 Task: Add Sprouts Lite Coconut Milk to the cart.
Action: Mouse moved to (25, 71)
Screenshot: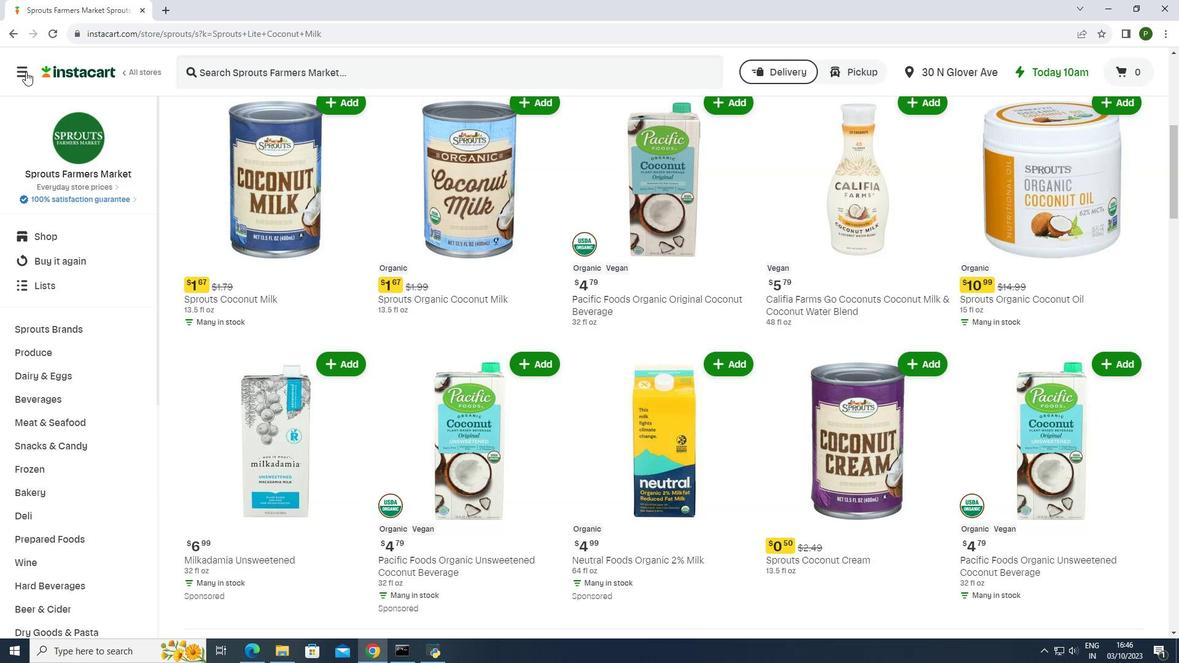 
Action: Mouse pressed left at (25, 71)
Screenshot: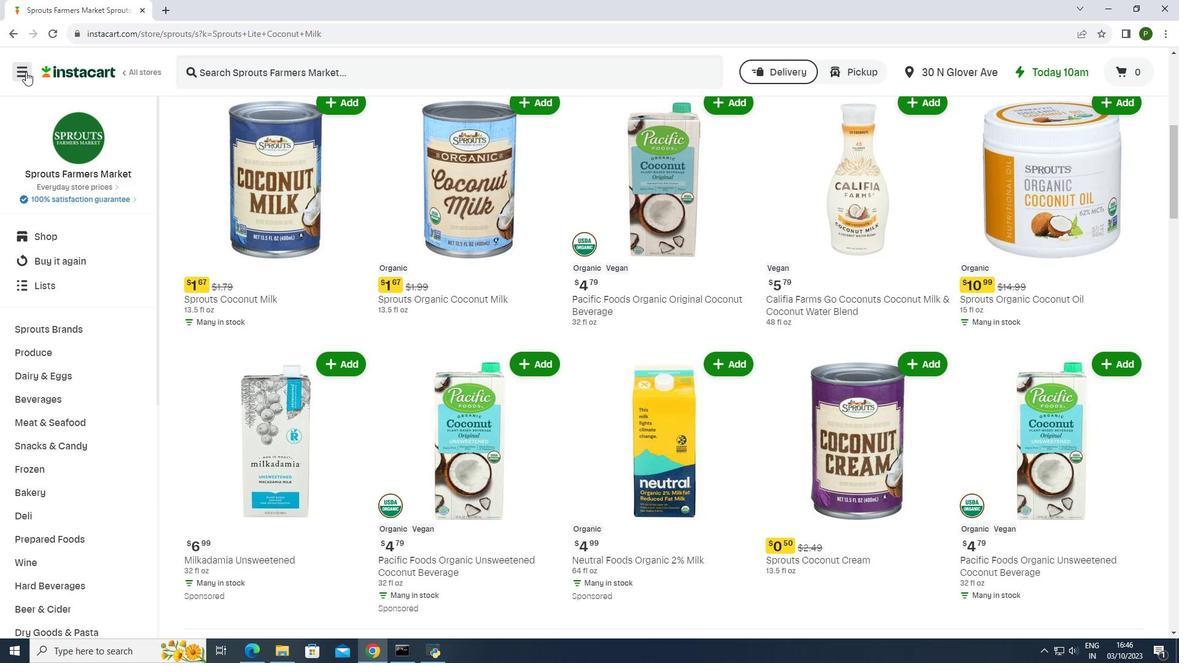 
Action: Mouse moved to (58, 317)
Screenshot: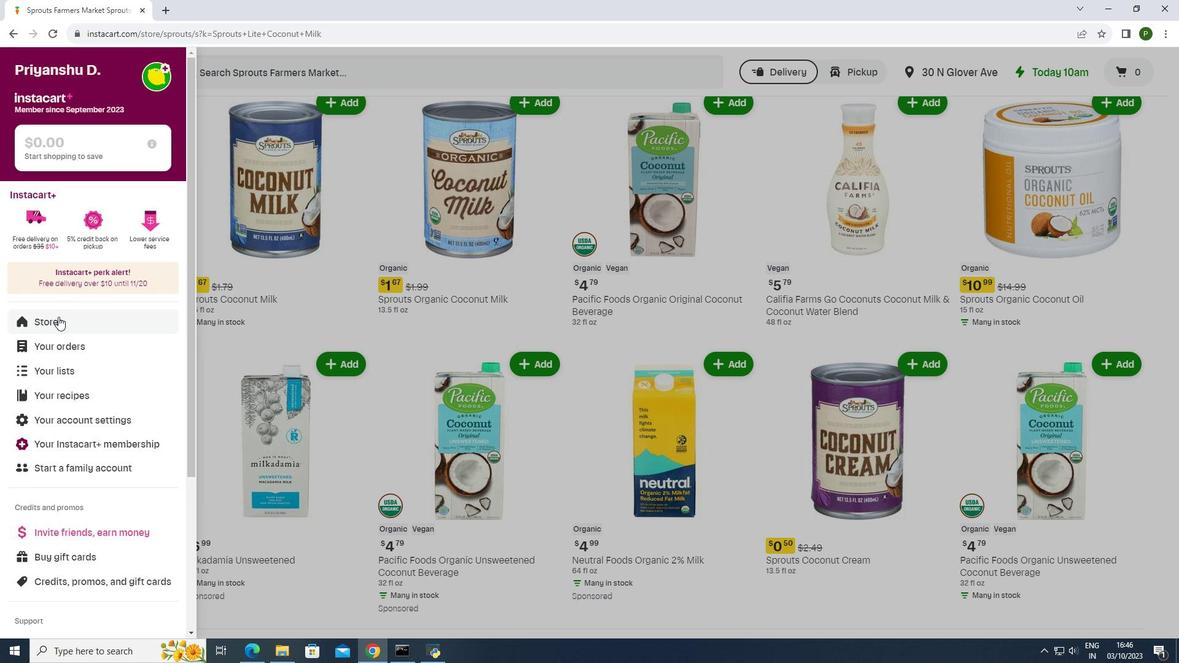 
Action: Mouse pressed left at (58, 317)
Screenshot: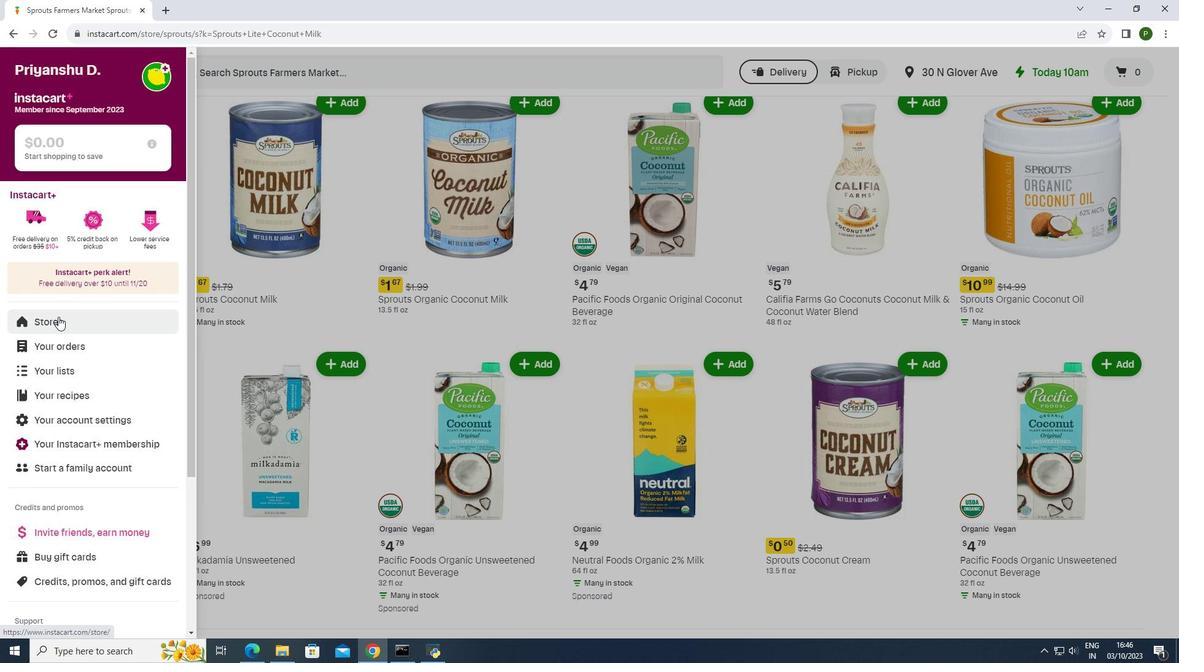 
Action: Mouse moved to (264, 127)
Screenshot: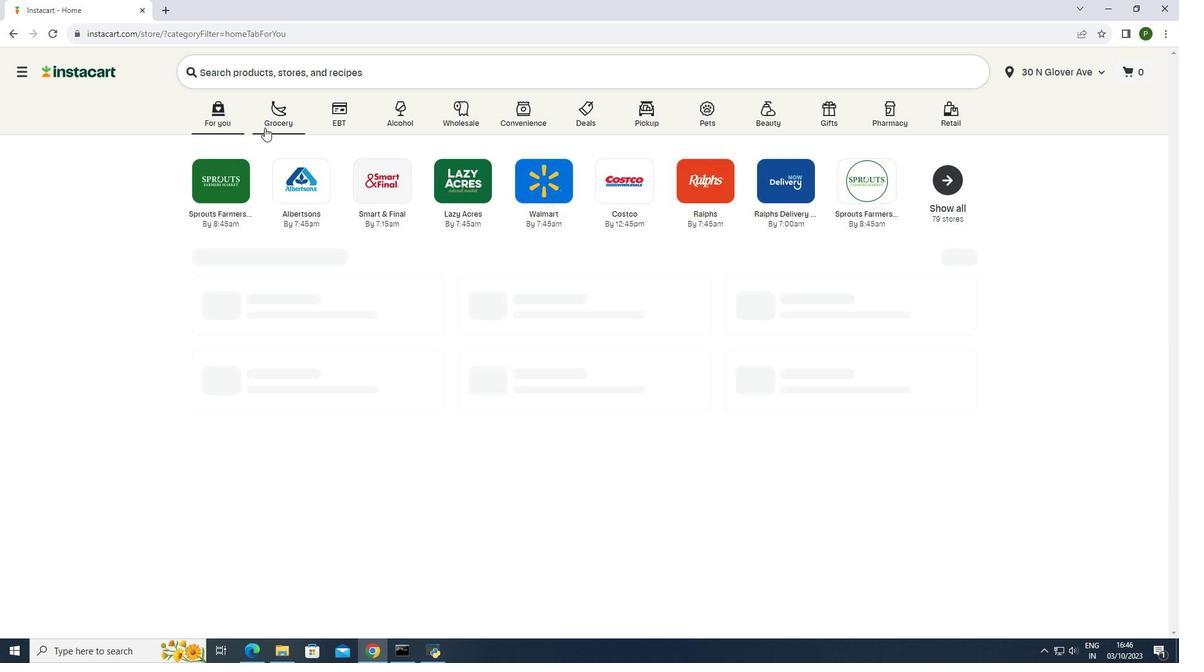 
Action: Mouse pressed left at (264, 127)
Screenshot: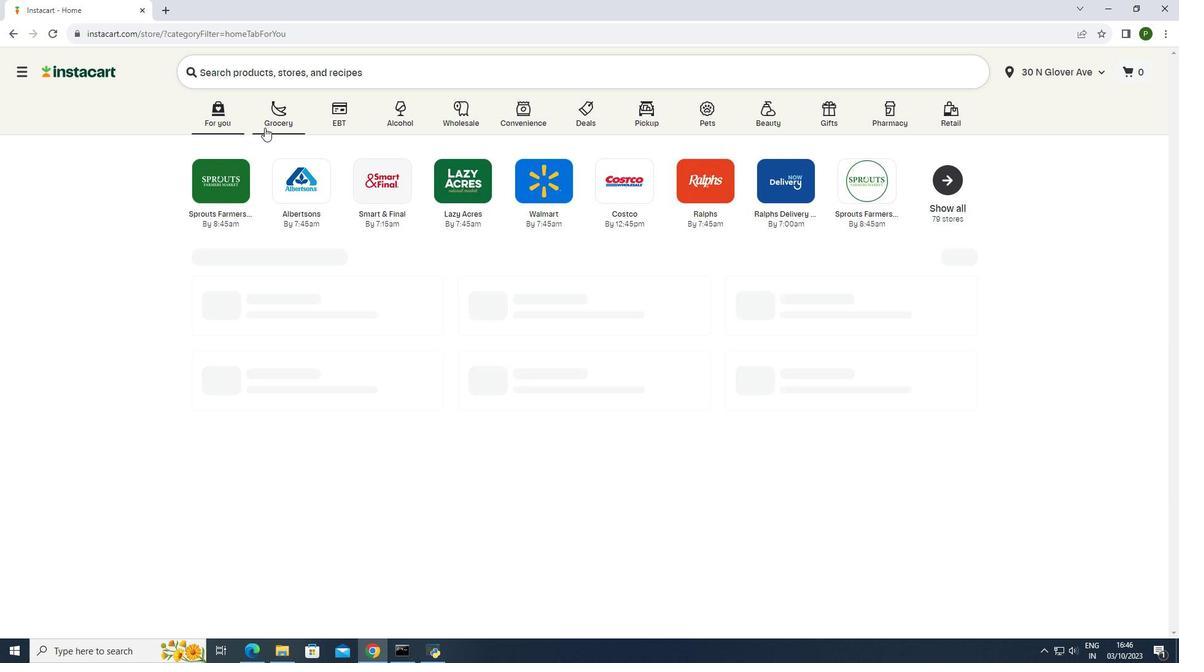 
Action: Mouse moved to (618, 178)
Screenshot: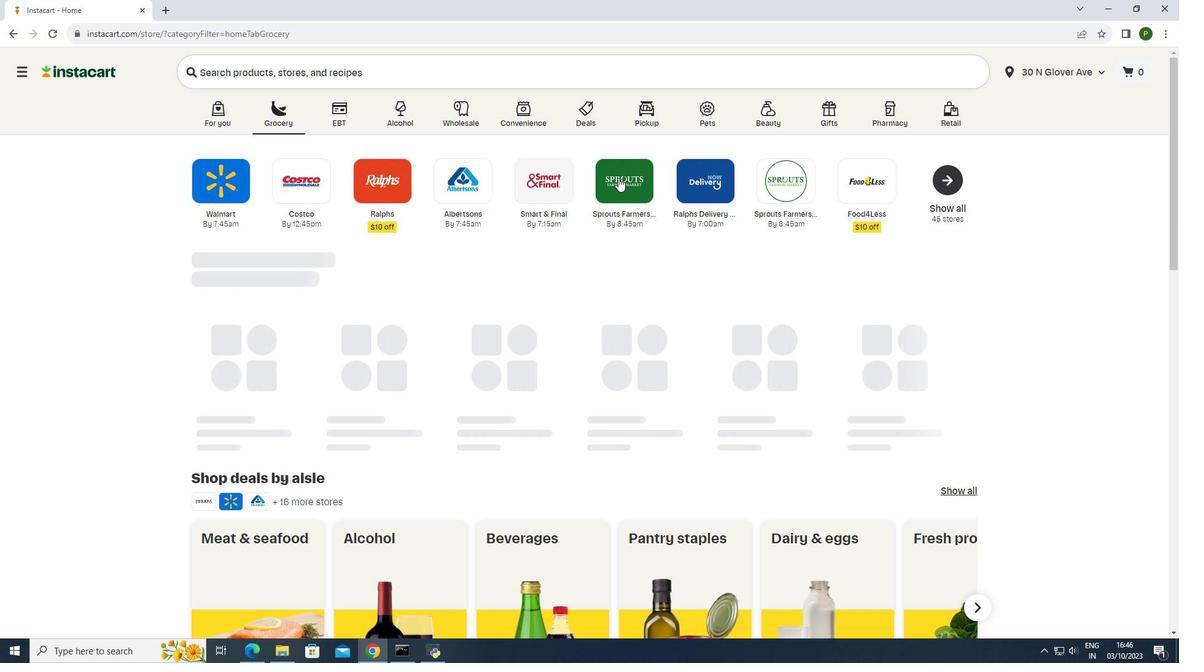 
Action: Mouse pressed left at (618, 178)
Screenshot: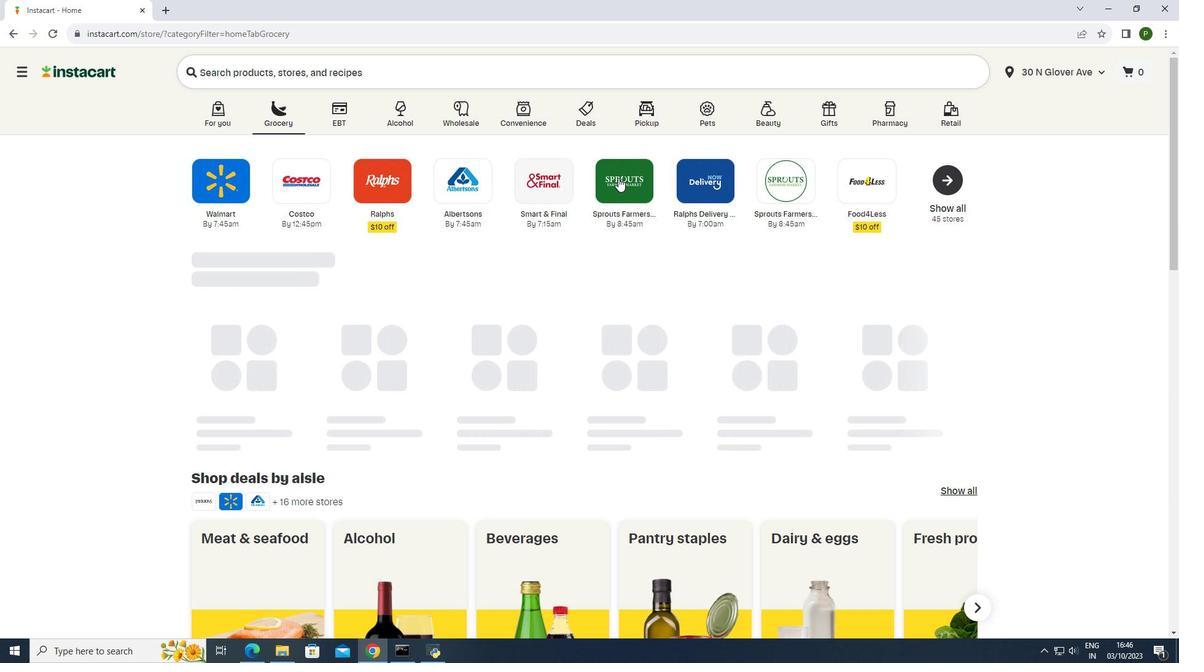 
Action: Mouse moved to (47, 331)
Screenshot: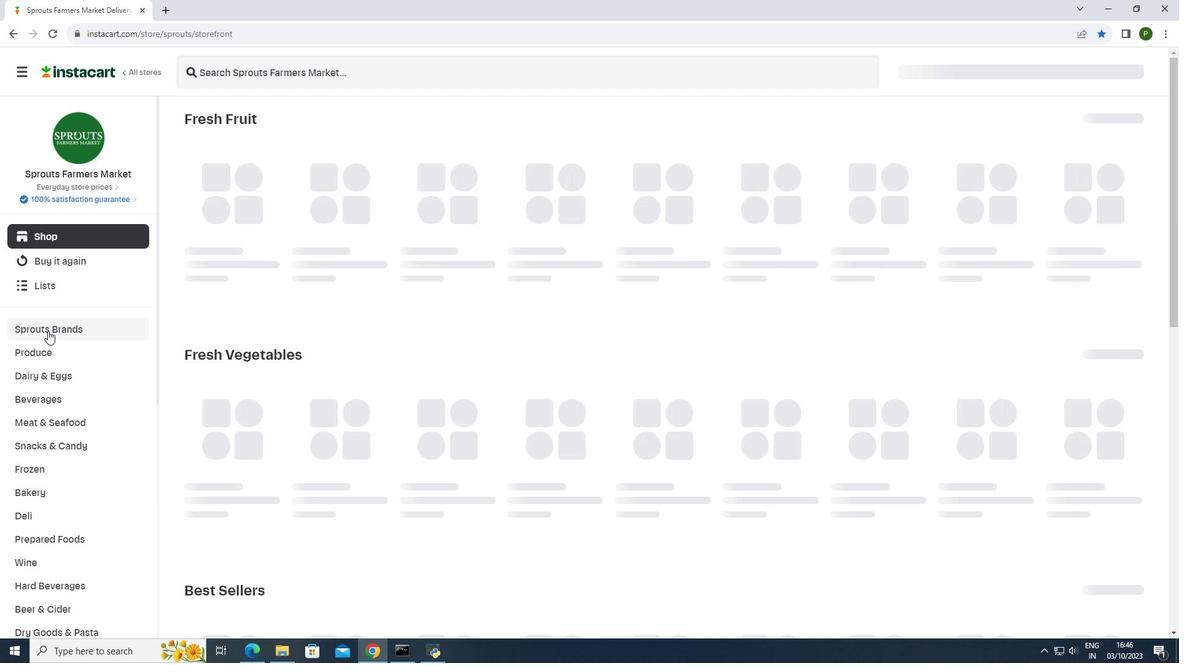 
Action: Mouse pressed left at (47, 331)
Screenshot: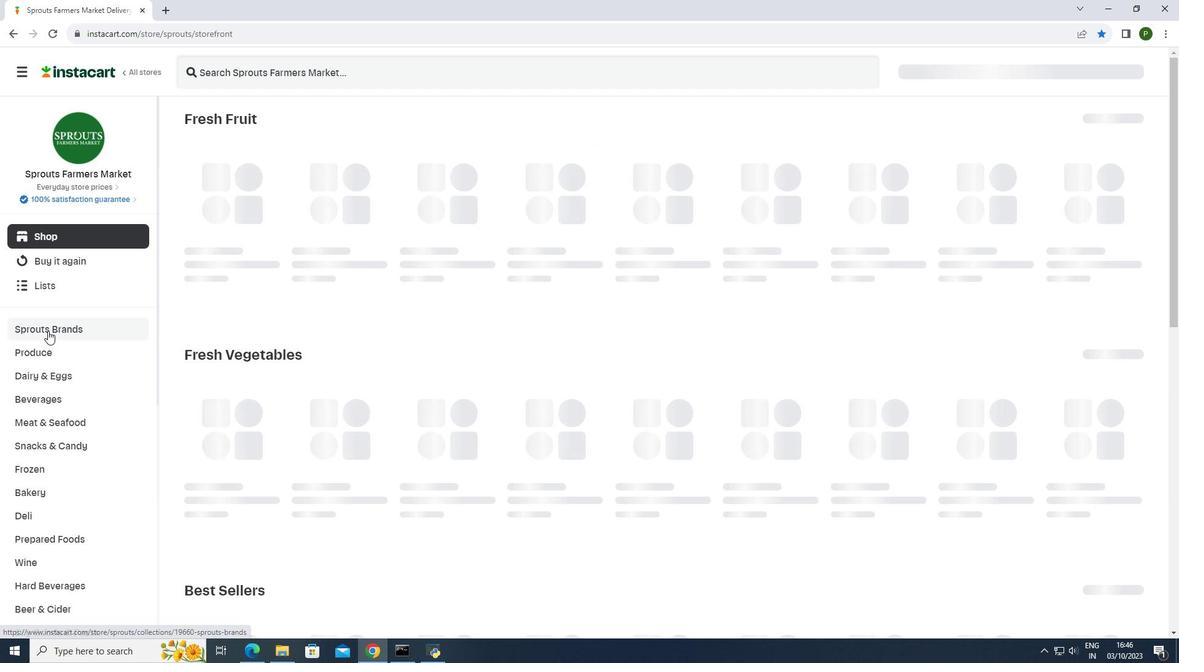 
Action: Mouse moved to (35, 424)
Screenshot: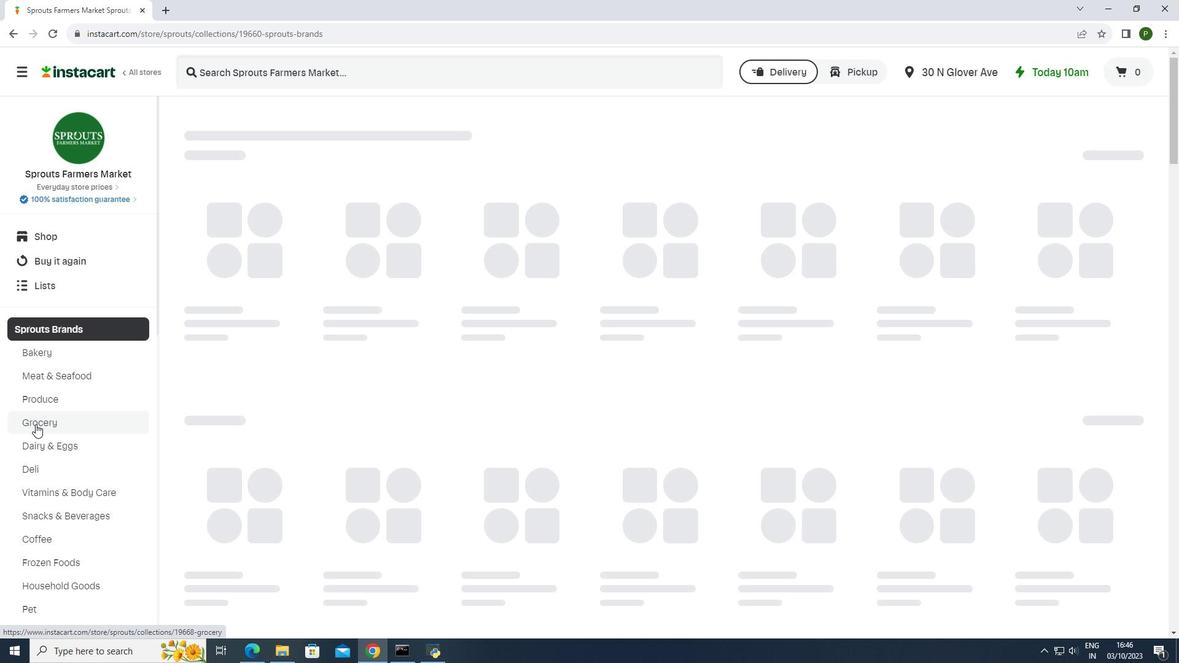 
Action: Mouse pressed left at (35, 424)
Screenshot: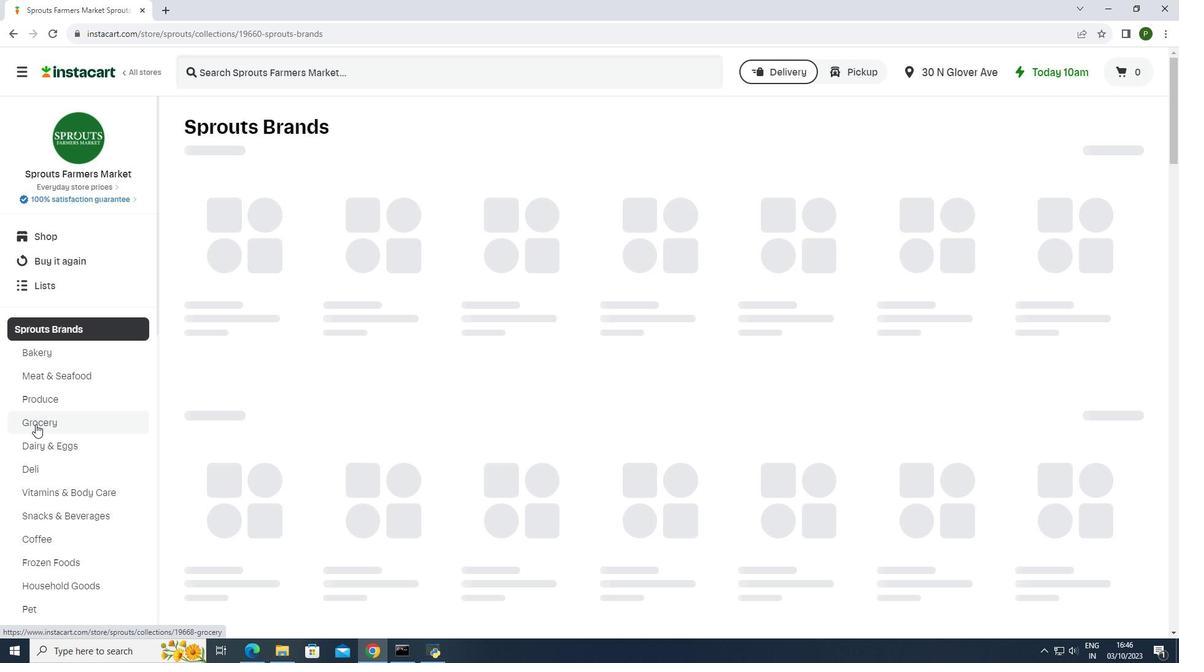 
Action: Mouse moved to (357, 295)
Screenshot: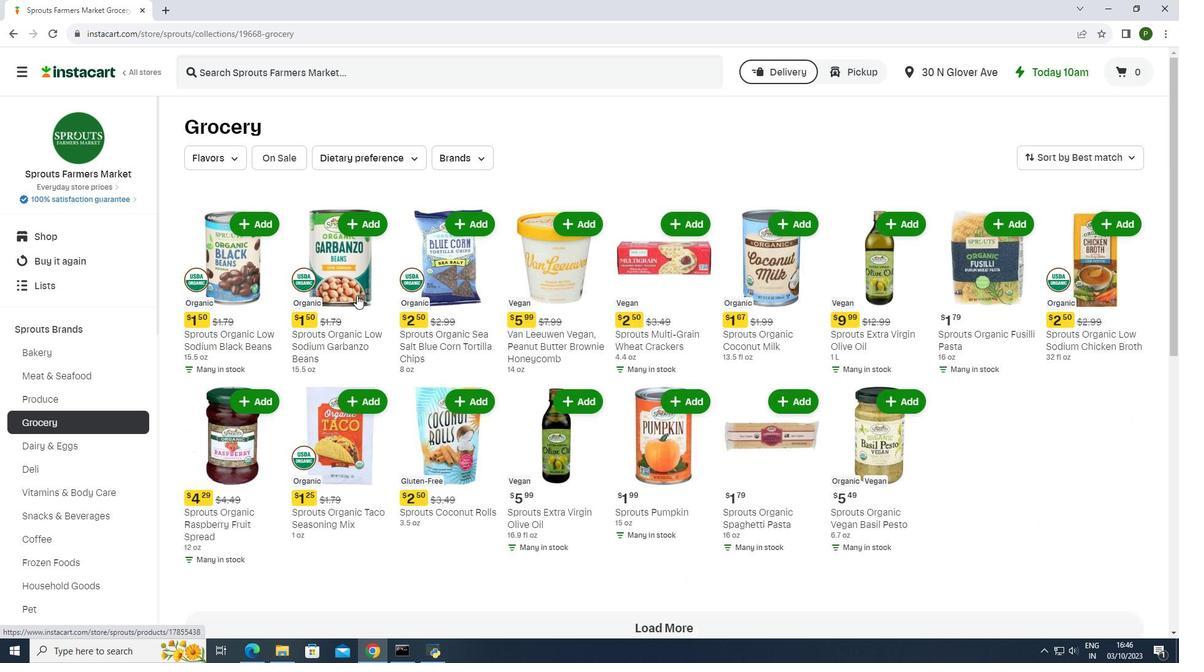 
Action: Mouse scrolled (357, 294) with delta (0, 0)
Screenshot: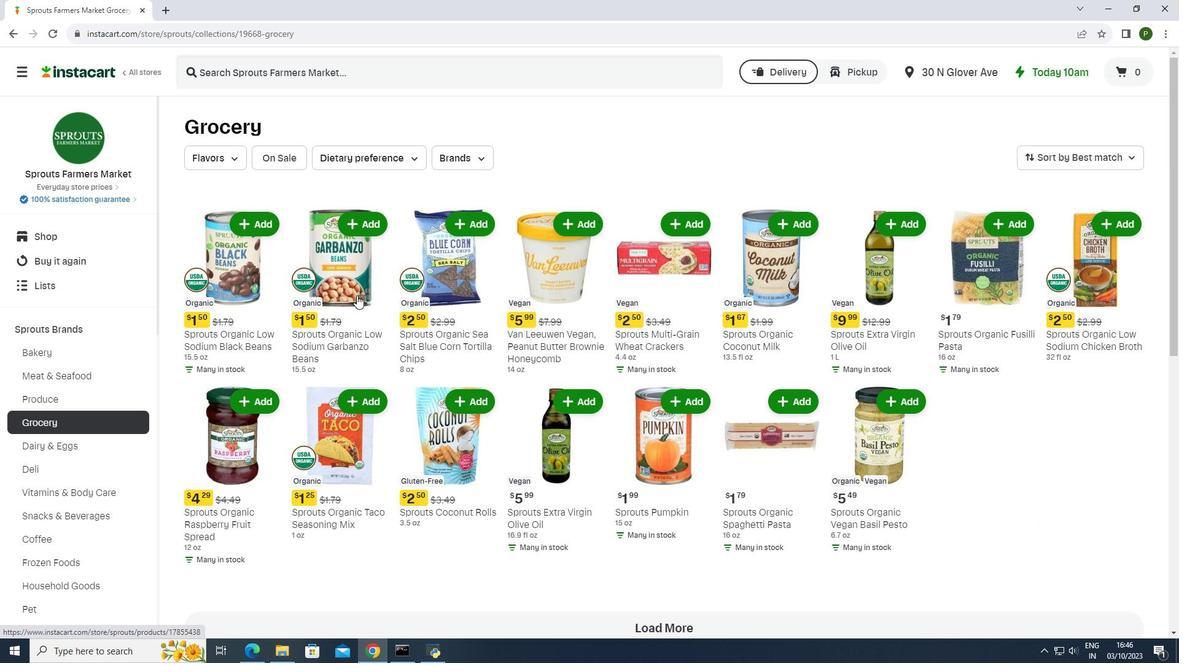 
Action: Mouse scrolled (357, 294) with delta (0, 0)
Screenshot: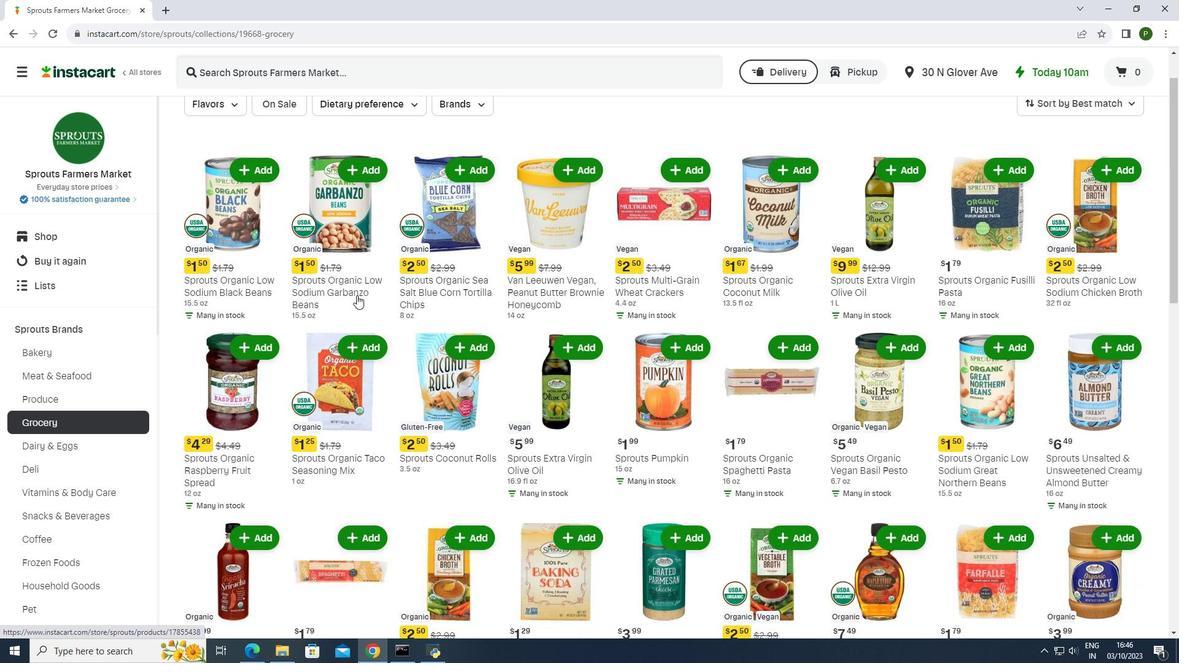 
Action: Mouse scrolled (357, 294) with delta (0, 0)
Screenshot: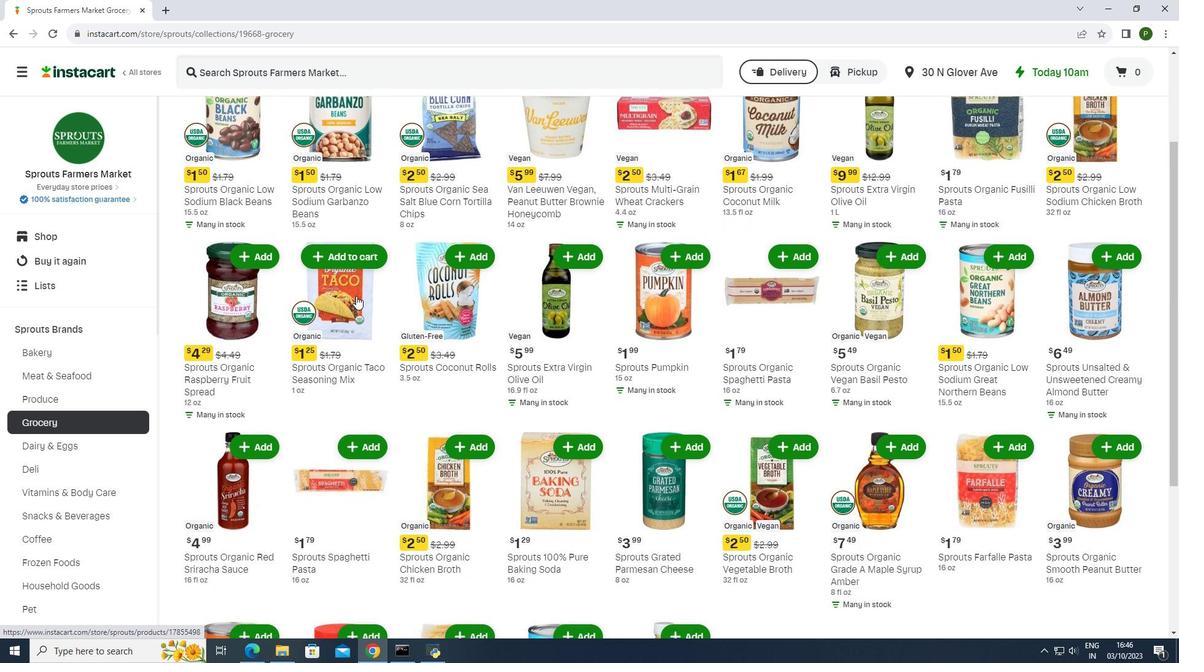 
Action: Mouse moved to (355, 296)
Screenshot: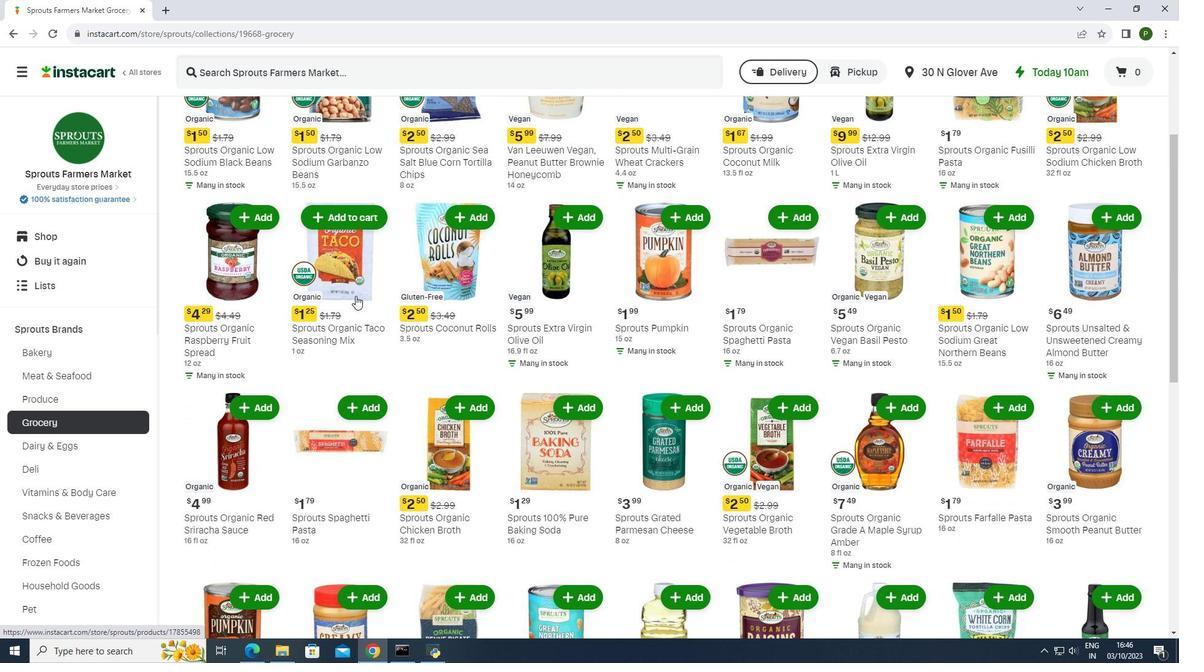 
Action: Mouse scrolled (355, 295) with delta (0, 0)
Screenshot: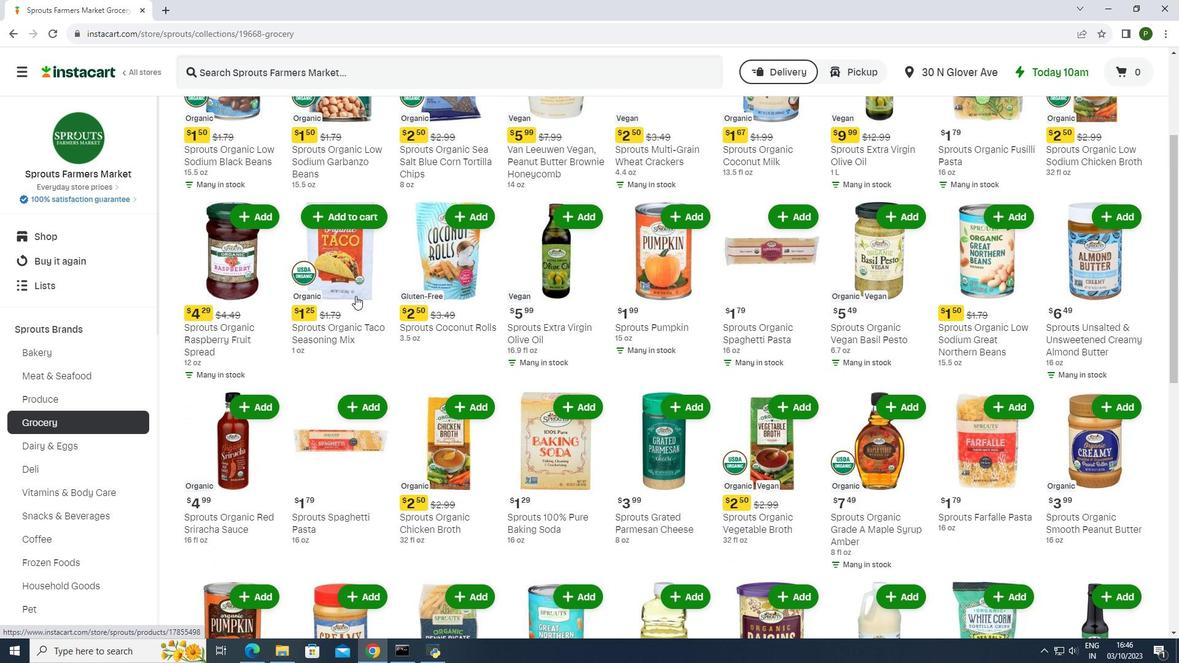 
Action: Mouse scrolled (355, 295) with delta (0, 0)
Screenshot: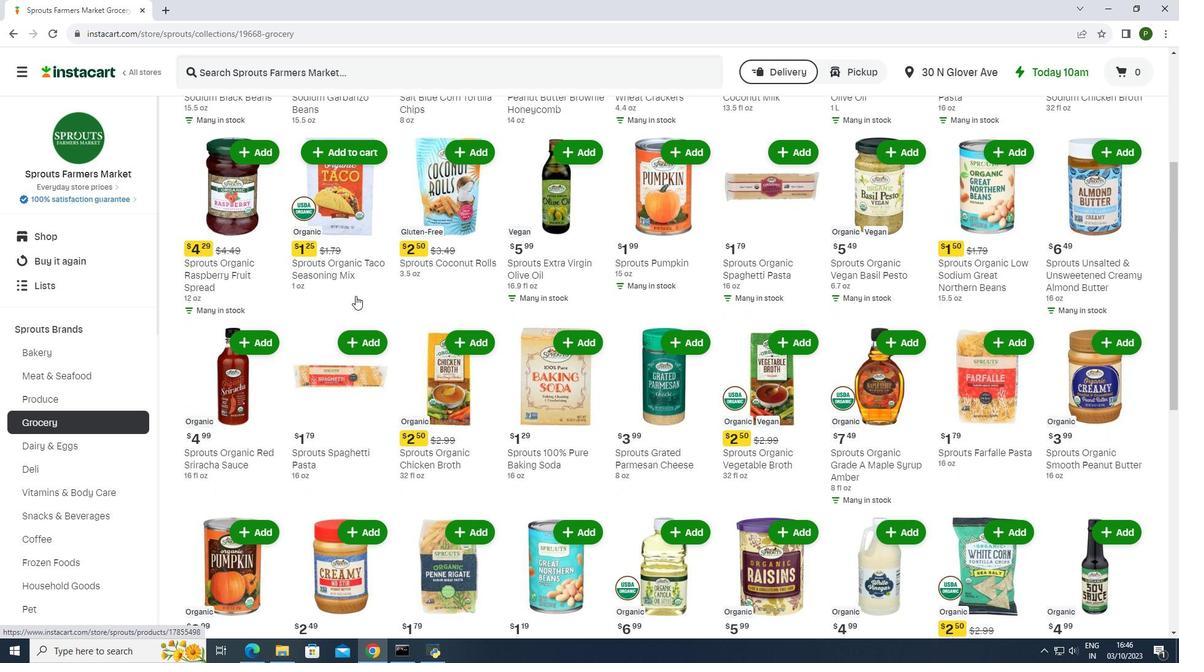 
Action: Mouse scrolled (355, 295) with delta (0, 0)
Screenshot: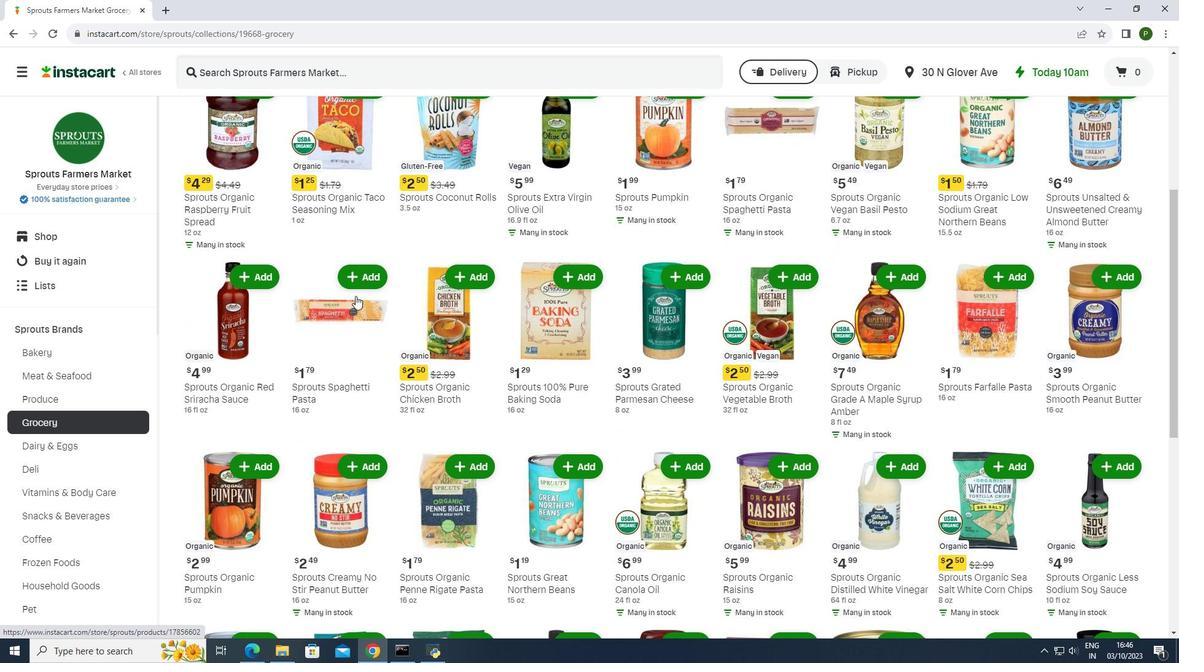 
Action: Mouse scrolled (355, 295) with delta (0, 0)
Screenshot: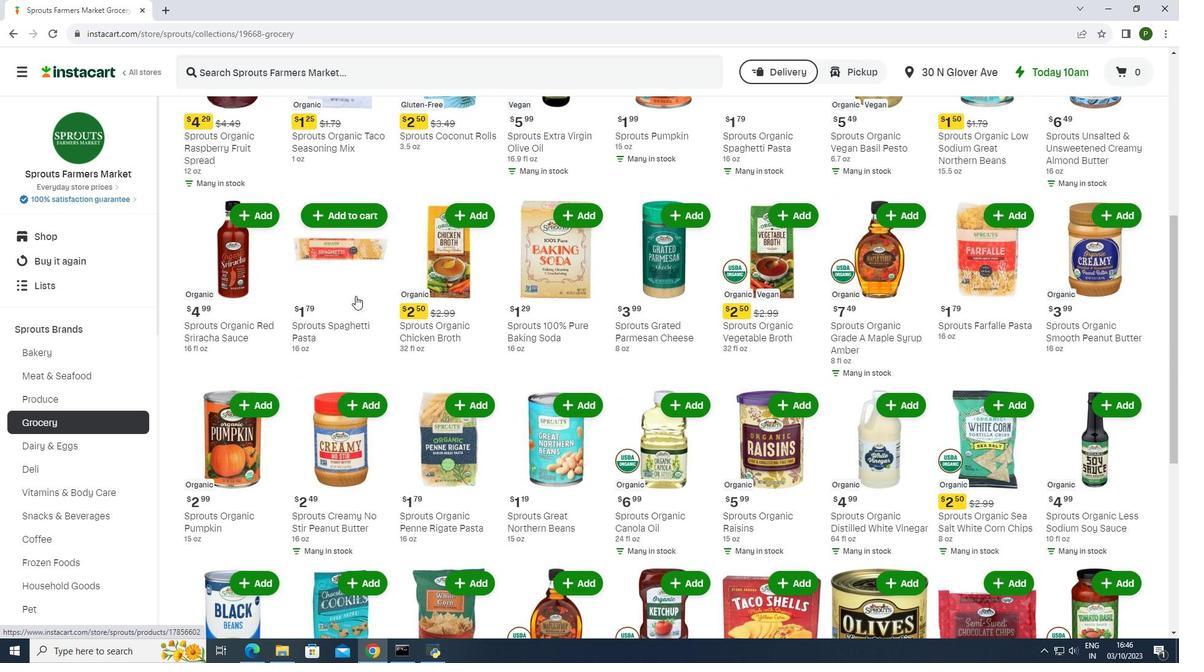 
Action: Mouse scrolled (355, 295) with delta (0, 0)
Screenshot: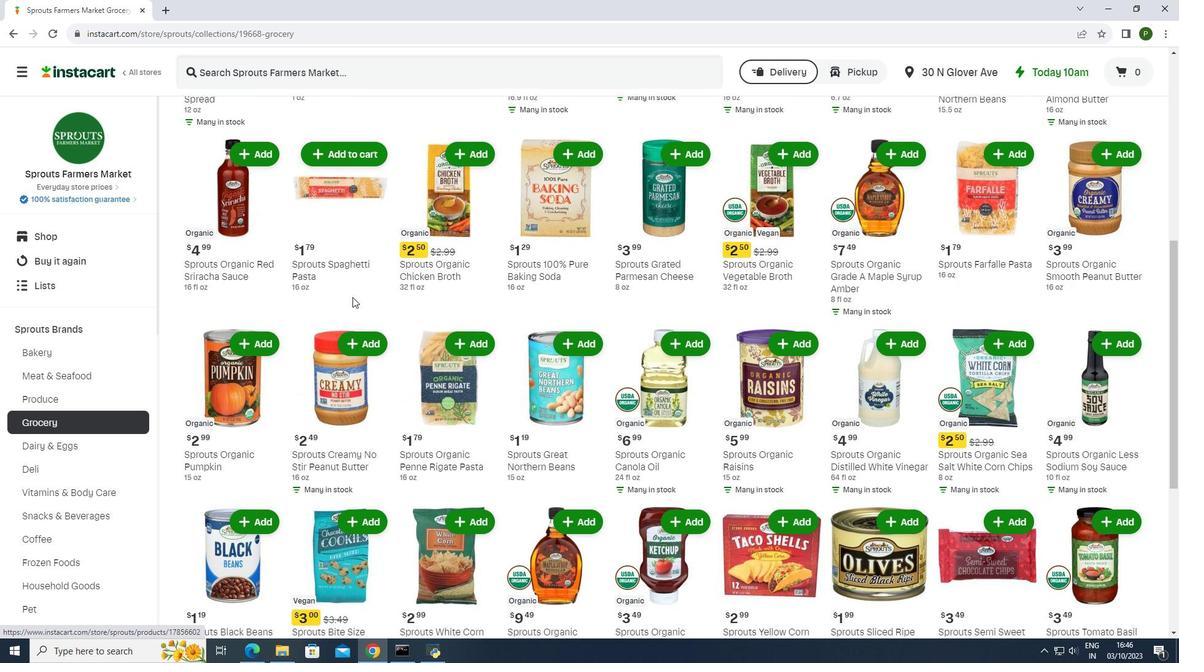 
Action: Mouse moved to (352, 297)
Screenshot: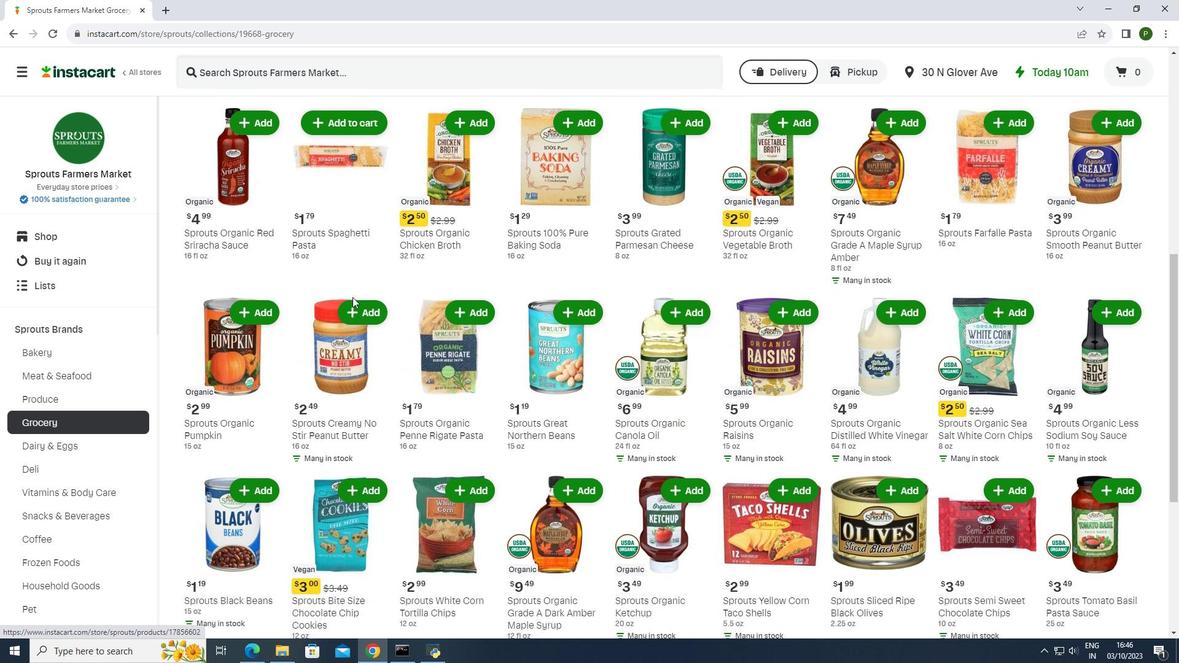 
Action: Mouse scrolled (352, 296) with delta (0, 0)
Screenshot: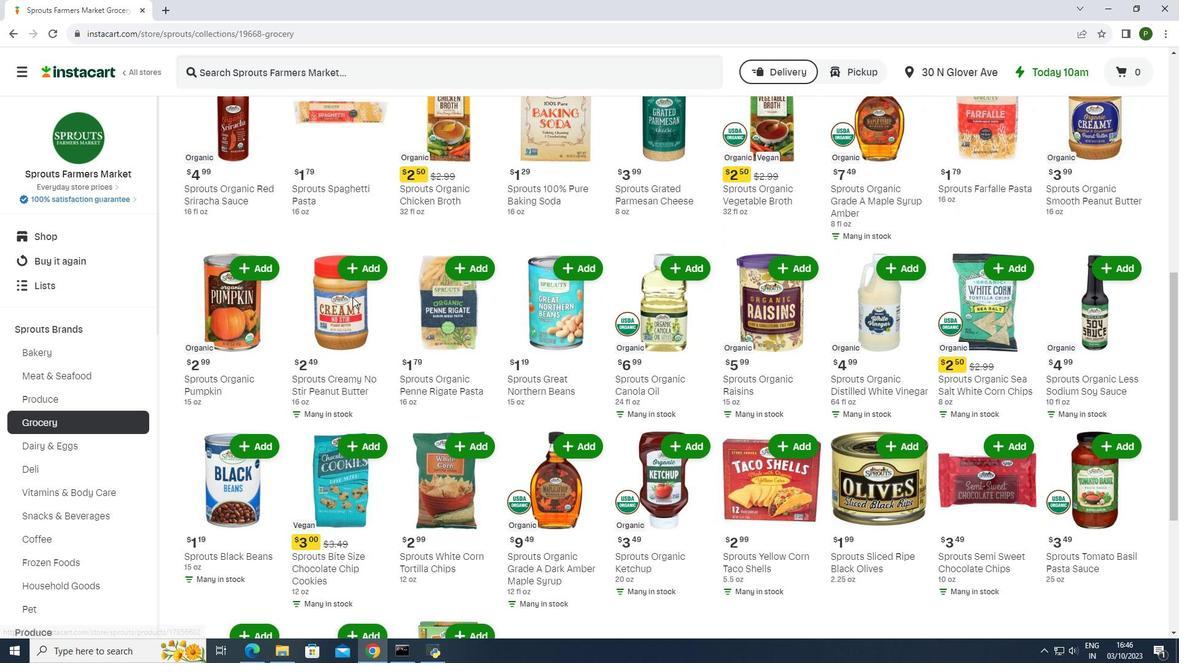 
Action: Mouse scrolled (352, 296) with delta (0, 0)
Screenshot: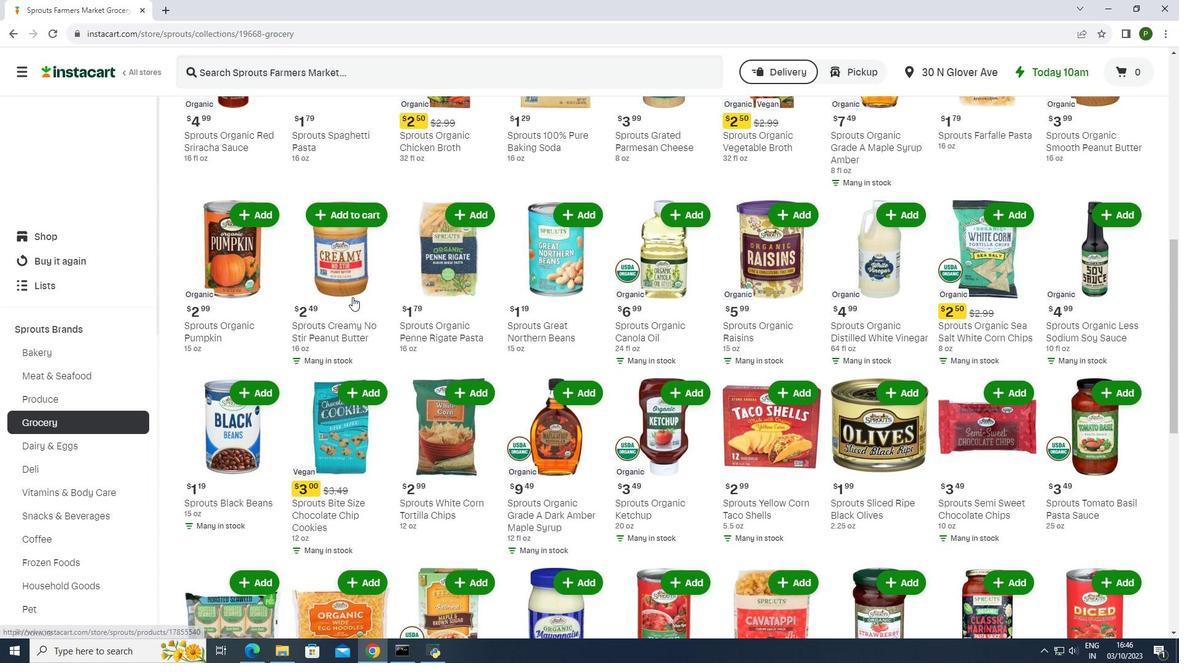 
Action: Mouse scrolled (352, 296) with delta (0, 0)
Screenshot: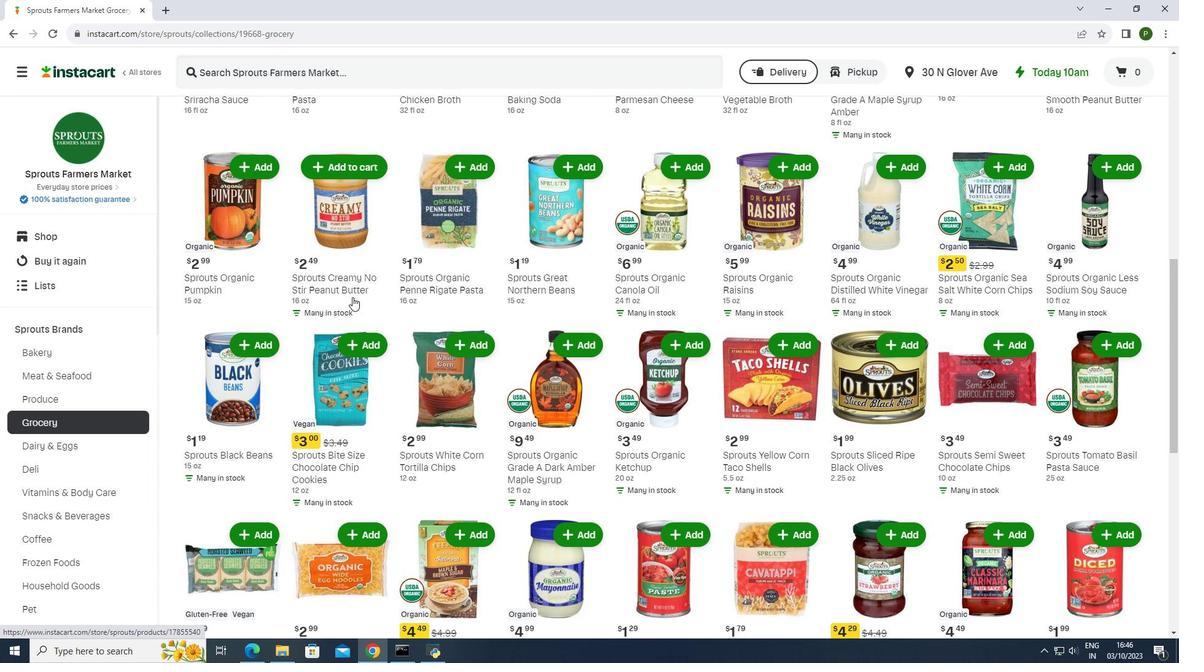 
Action: Mouse scrolled (352, 296) with delta (0, 0)
Screenshot: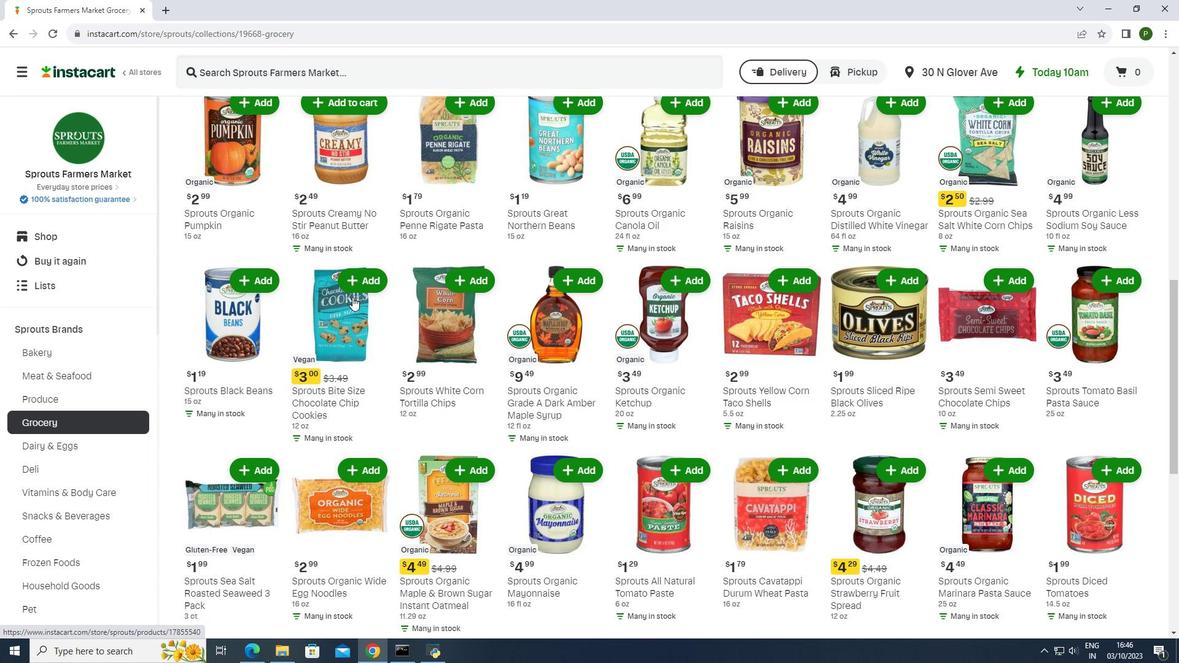 
Action: Mouse scrolled (352, 296) with delta (0, 0)
Screenshot: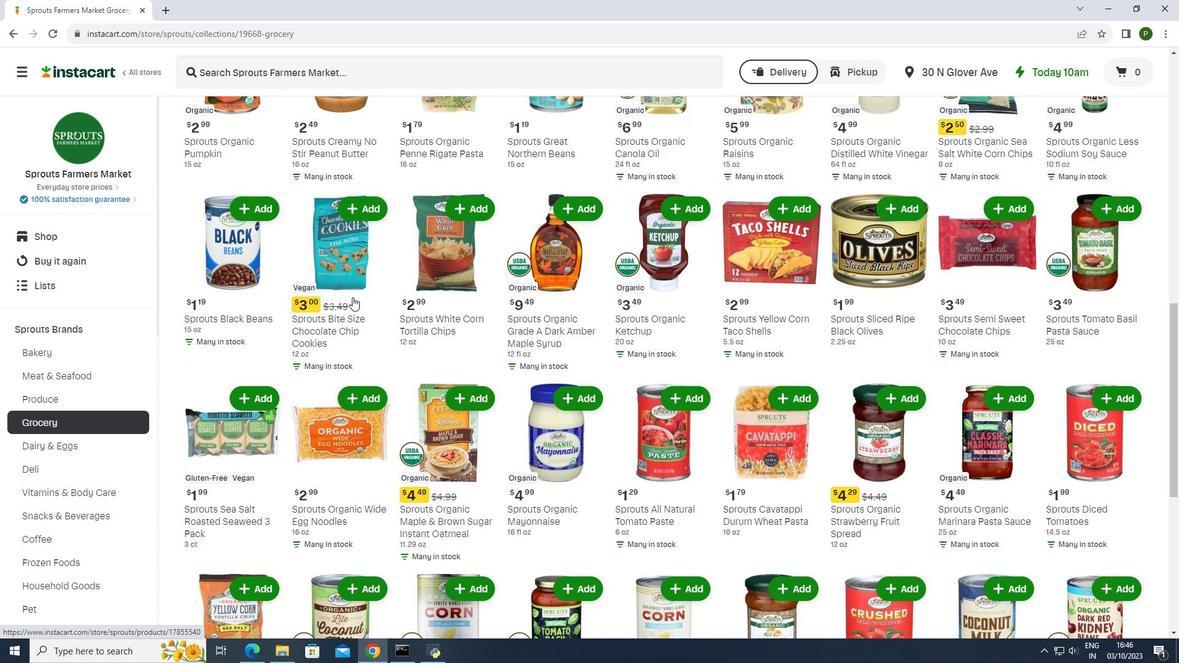 
Action: Mouse scrolled (352, 296) with delta (0, 0)
Screenshot: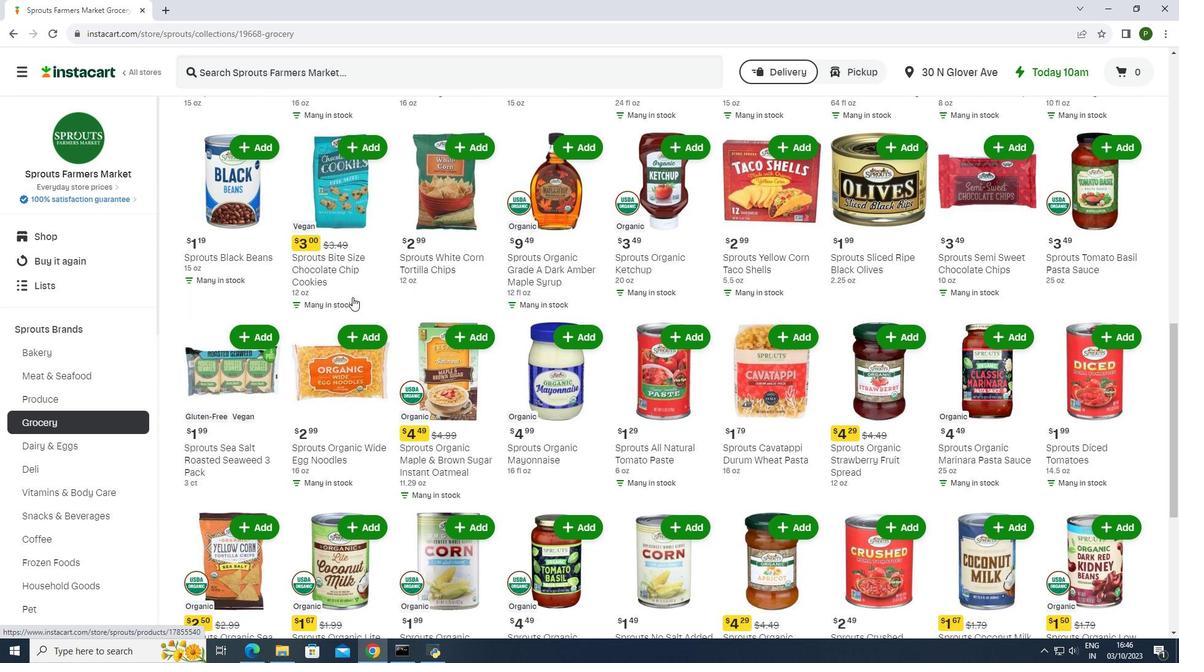
Action: Mouse scrolled (352, 296) with delta (0, 0)
Screenshot: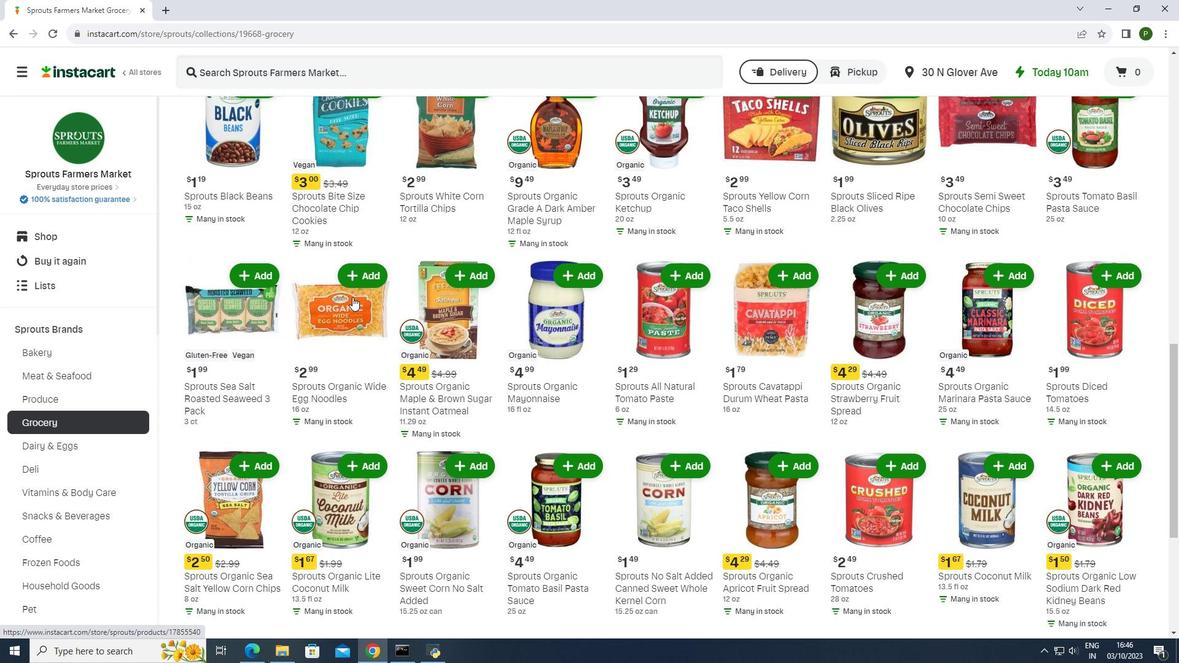 
Action: Mouse scrolled (352, 296) with delta (0, 0)
Screenshot: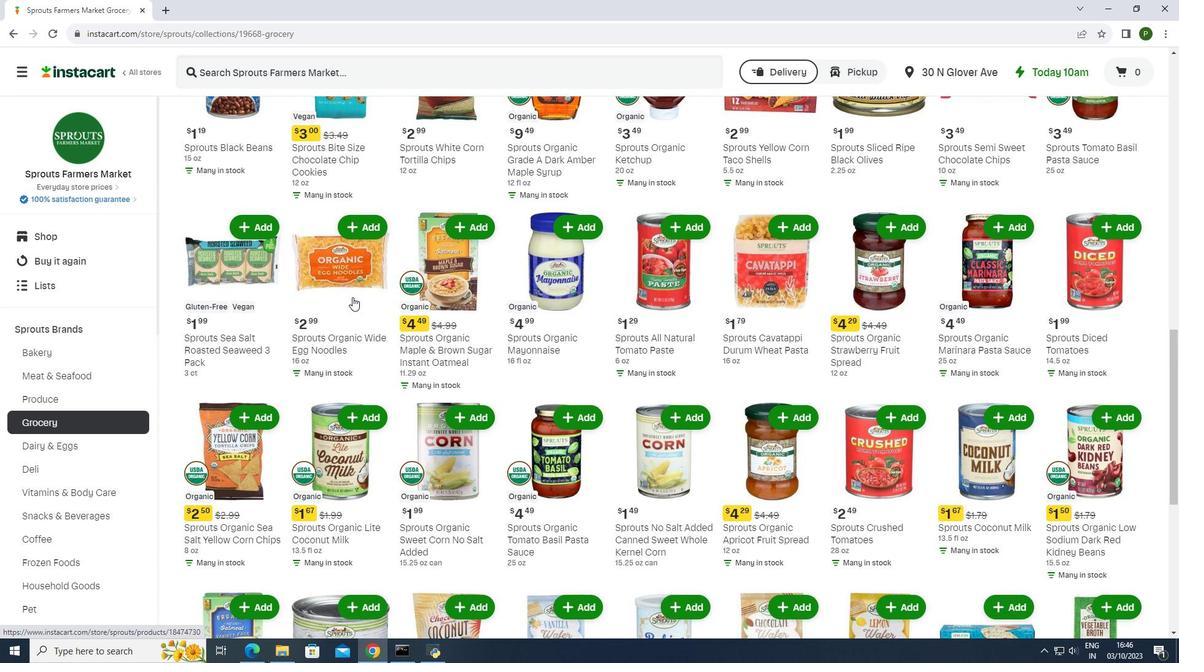 
Action: Mouse scrolled (352, 296) with delta (0, 0)
Screenshot: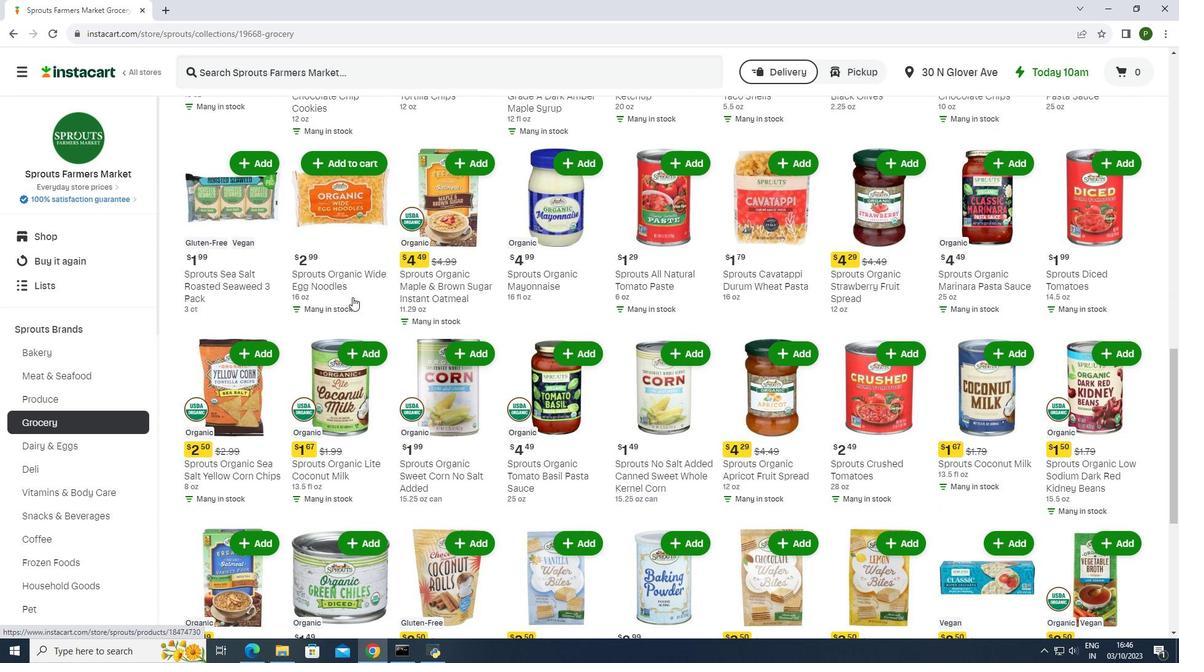 
Action: Mouse scrolled (352, 296) with delta (0, 0)
Screenshot: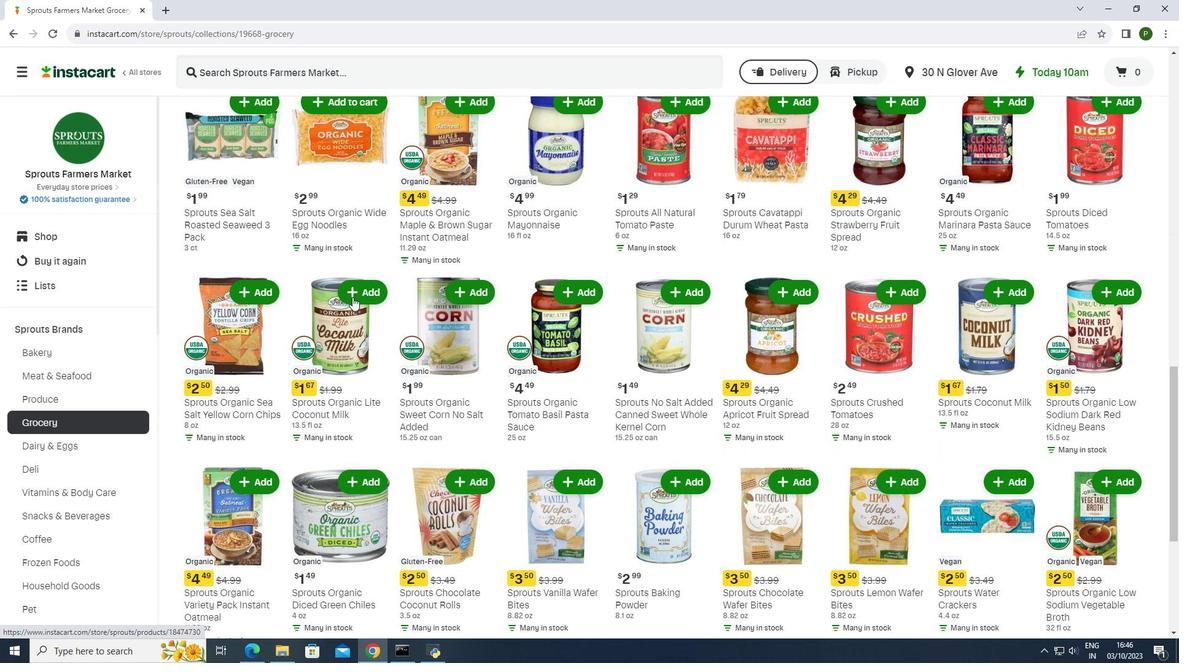 
Action: Mouse scrolled (352, 296) with delta (0, 0)
Screenshot: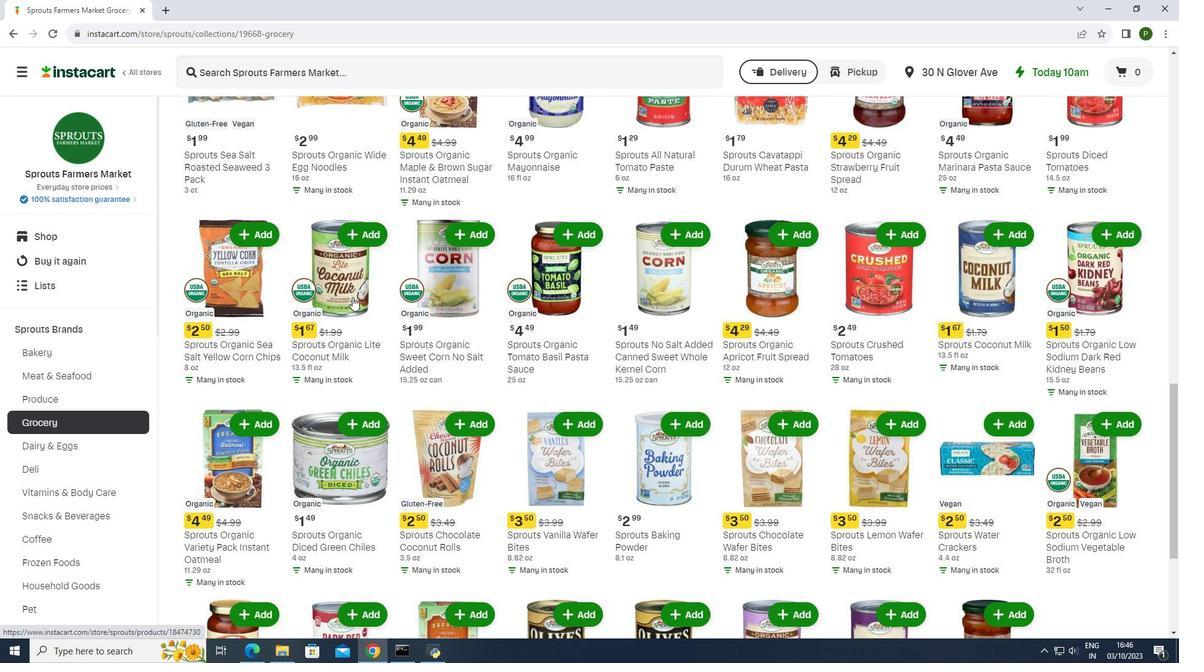 
Action: Mouse scrolled (352, 296) with delta (0, 0)
Screenshot: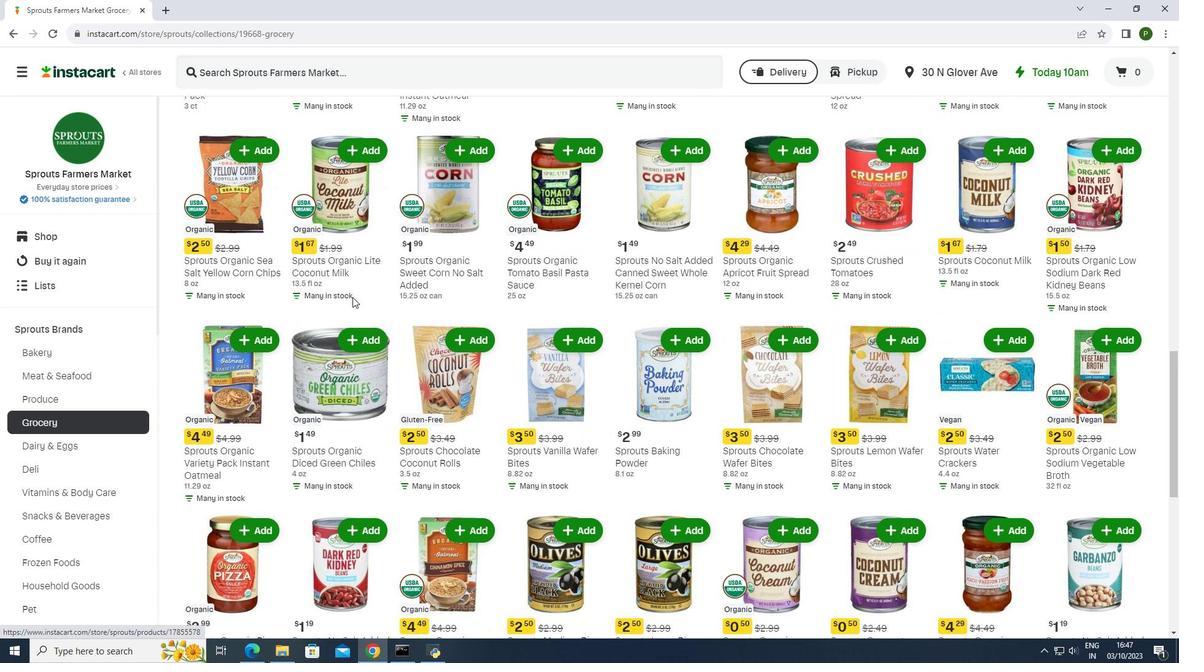 
Action: Mouse scrolled (352, 296) with delta (0, 0)
Screenshot: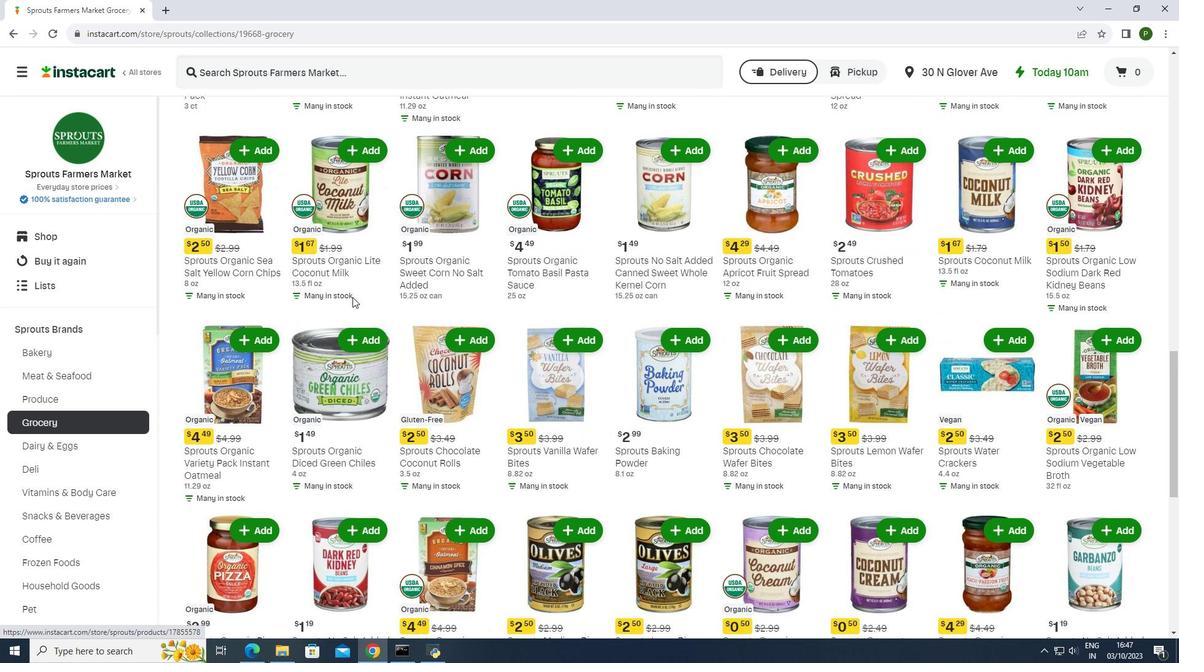 
Action: Mouse moved to (352, 297)
Screenshot: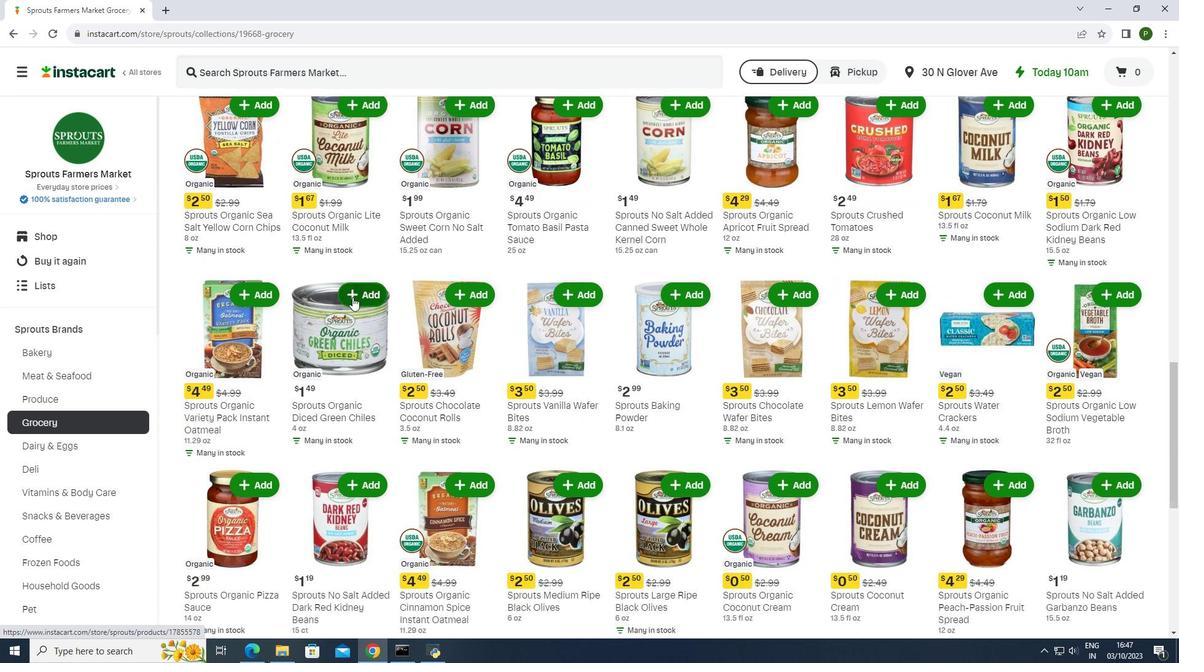 
Action: Mouse scrolled (352, 296) with delta (0, 0)
Screenshot: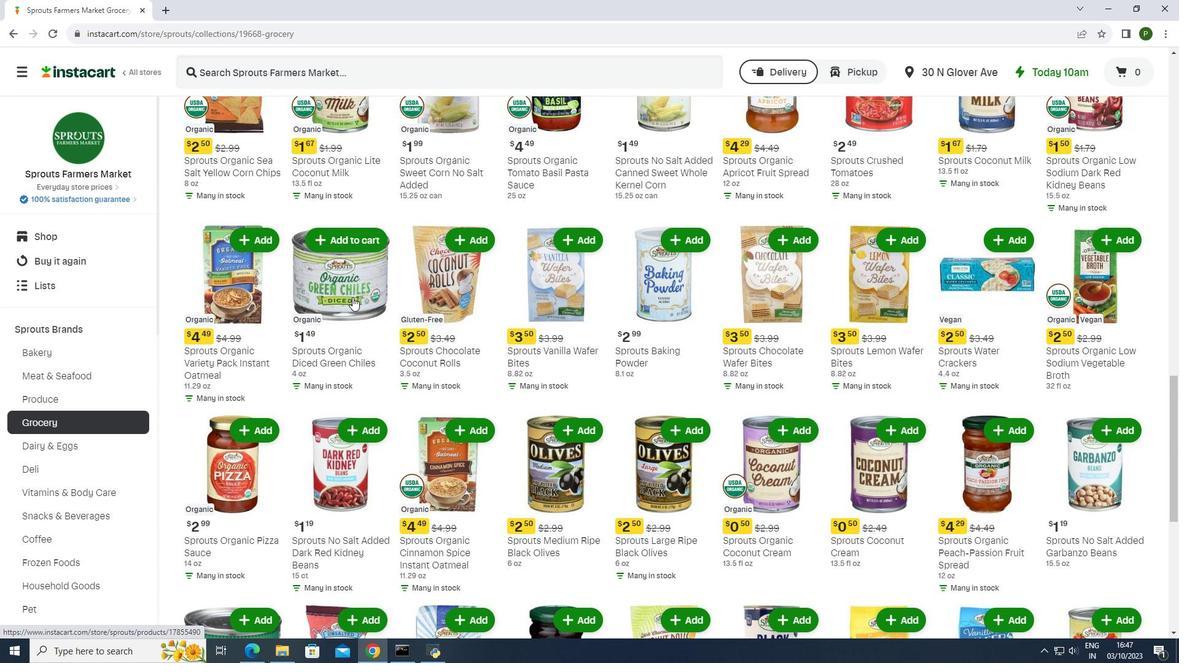 
Action: Mouse scrolled (352, 296) with delta (0, 0)
Screenshot: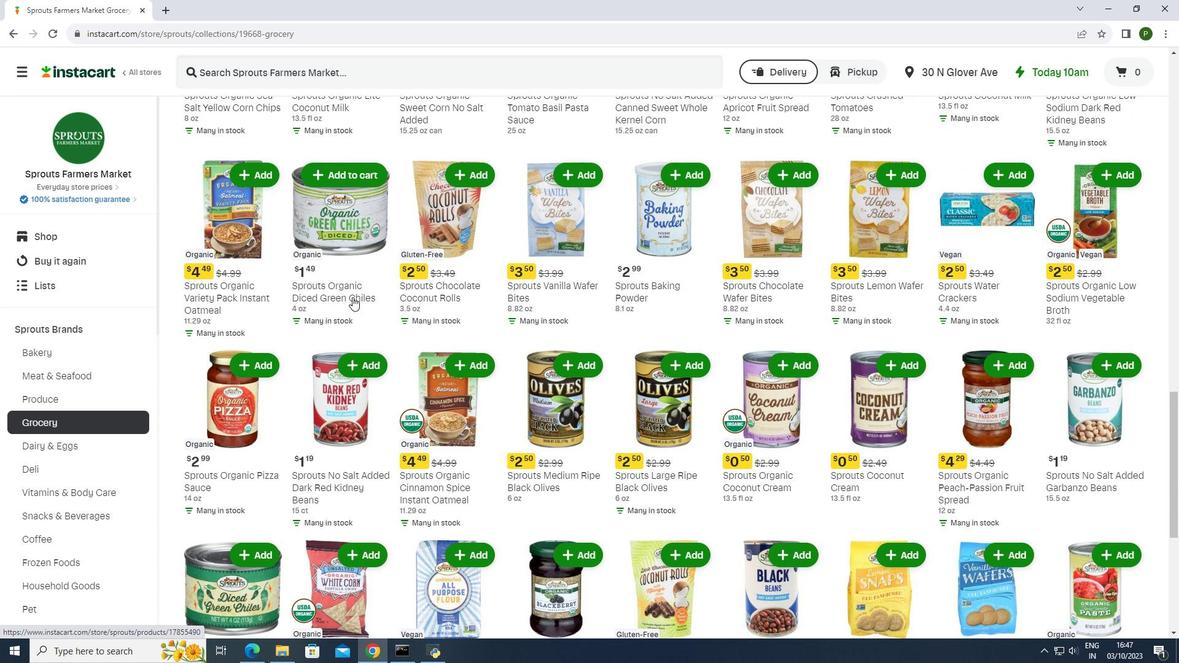 
Action: Mouse moved to (349, 298)
Screenshot: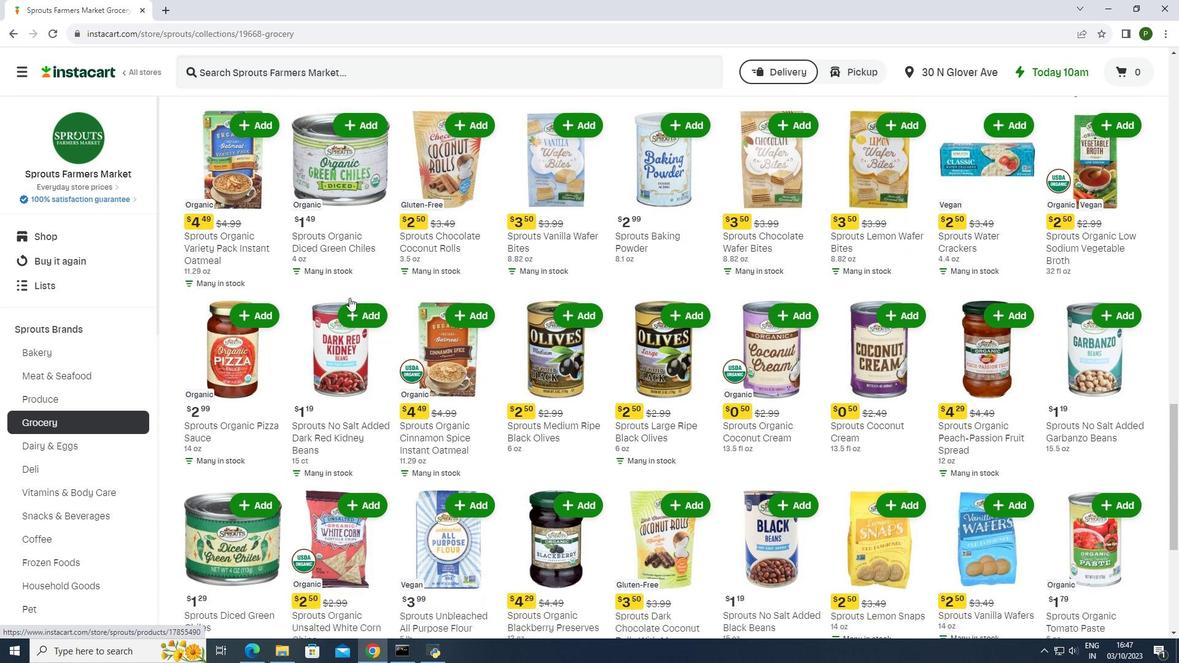 
Action: Mouse scrolled (349, 297) with delta (0, 0)
Screenshot: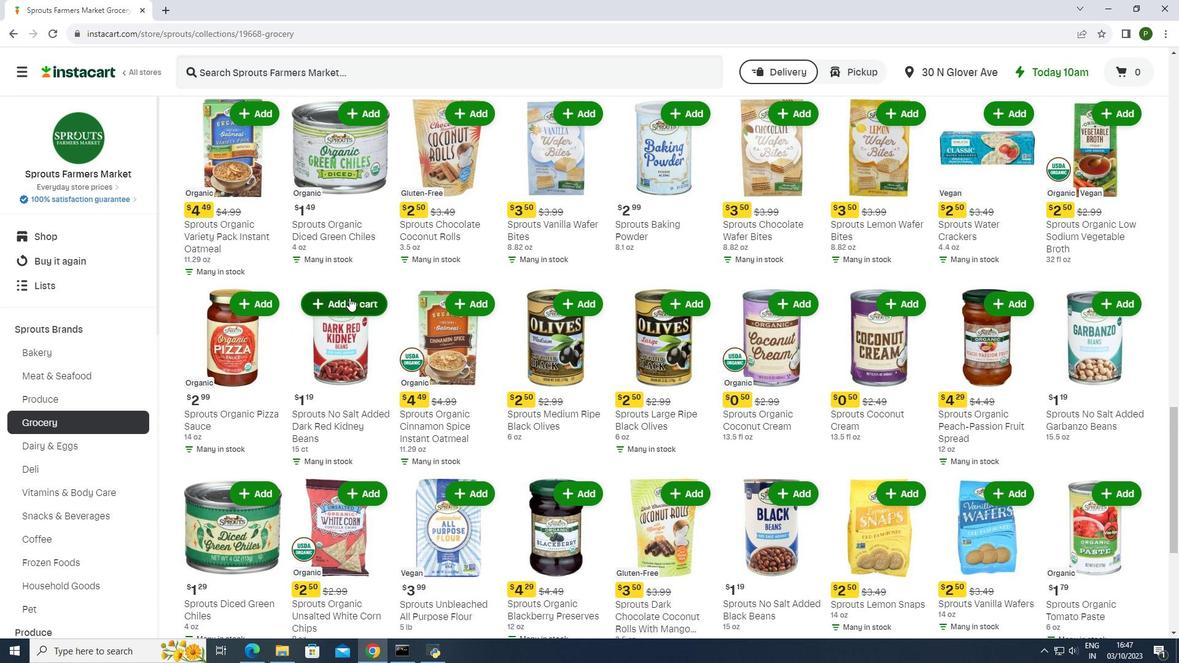 
Action: Mouse scrolled (349, 297) with delta (0, 0)
Screenshot: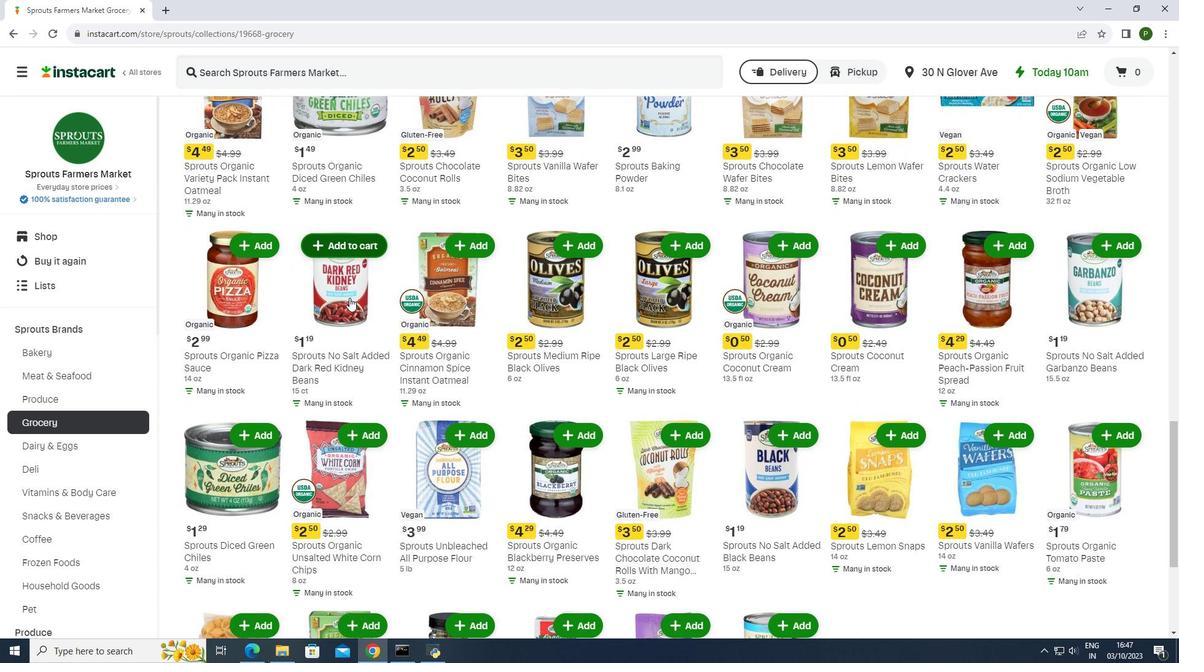 
Action: Mouse scrolled (349, 297) with delta (0, 0)
Screenshot: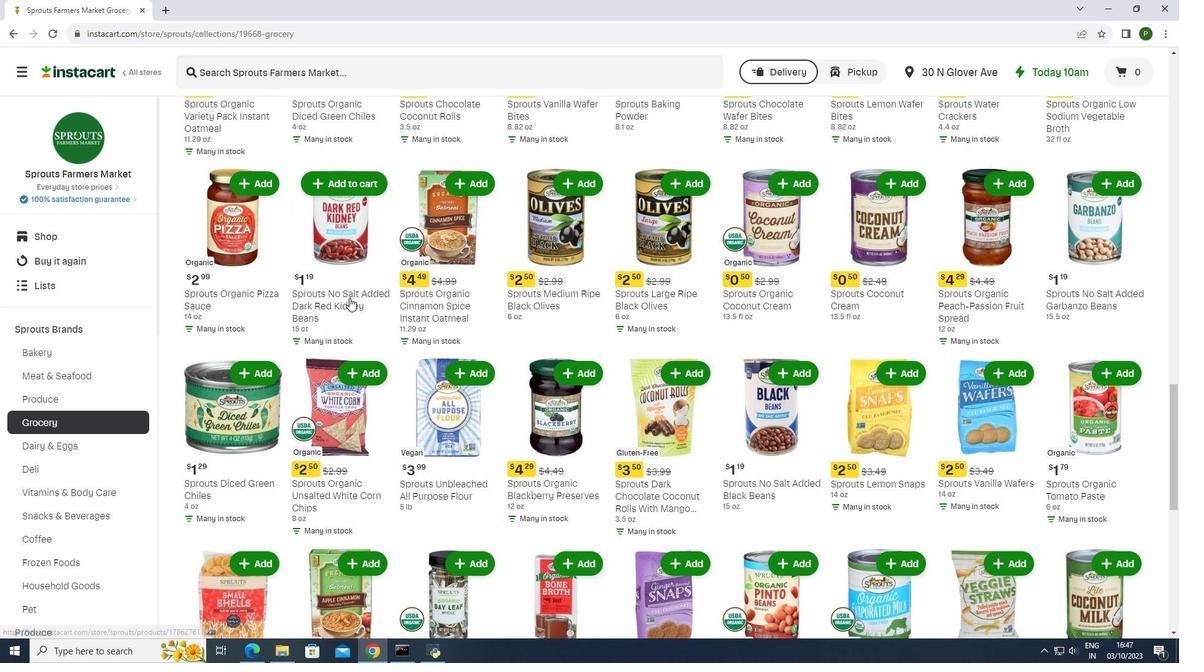
Action: Mouse scrolled (349, 297) with delta (0, 0)
Screenshot: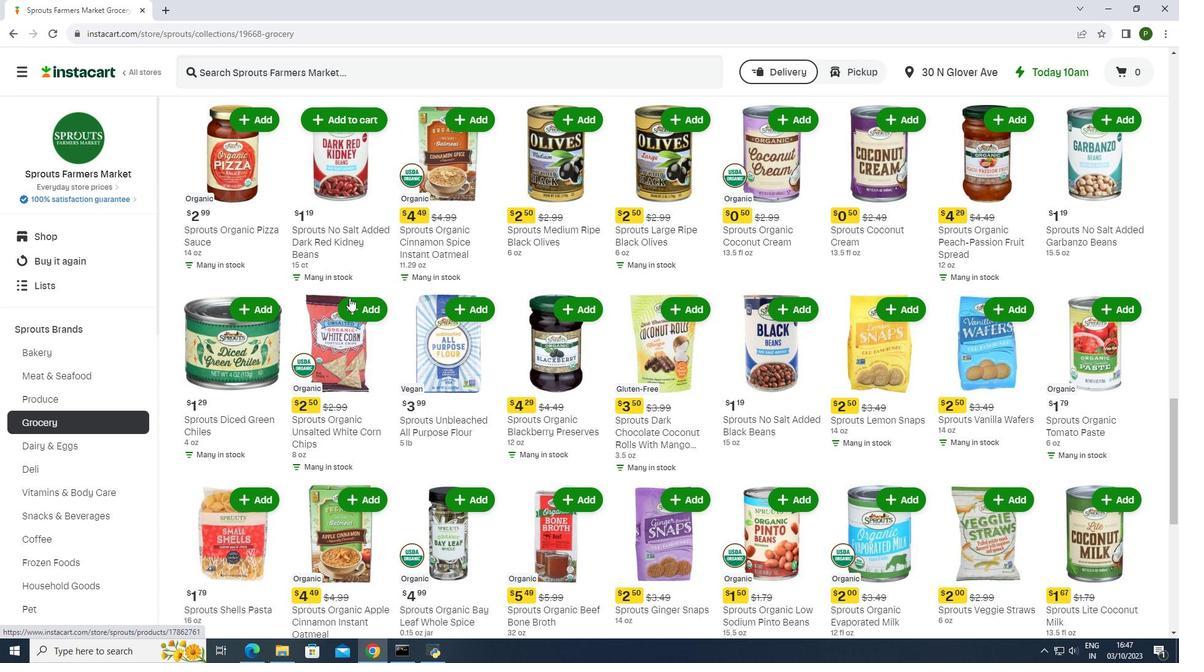 
Action: Mouse scrolled (349, 297) with delta (0, 0)
Screenshot: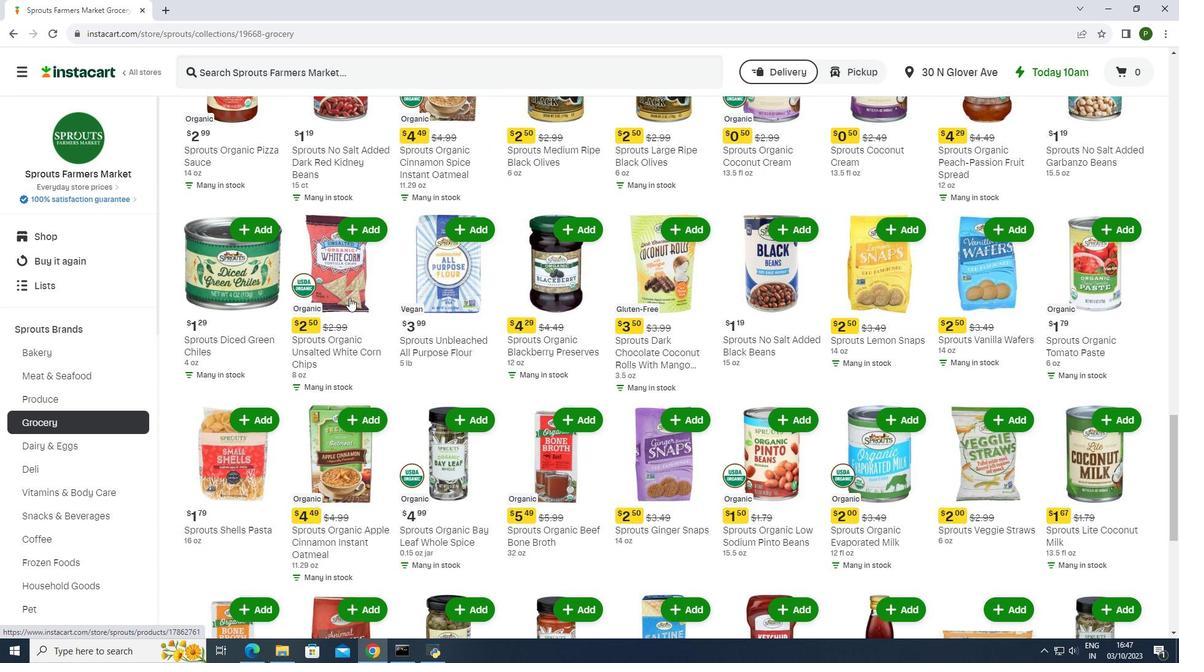 
Action: Mouse scrolled (349, 297) with delta (0, 0)
Screenshot: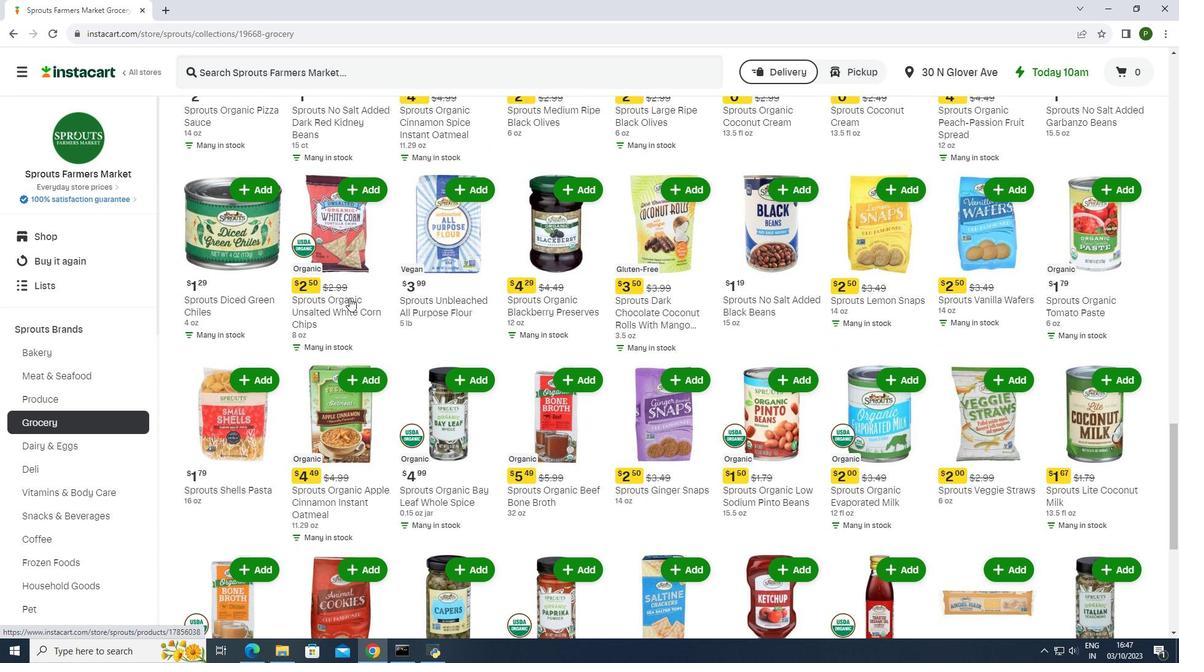 
Action: Mouse moved to (1079, 315)
Screenshot: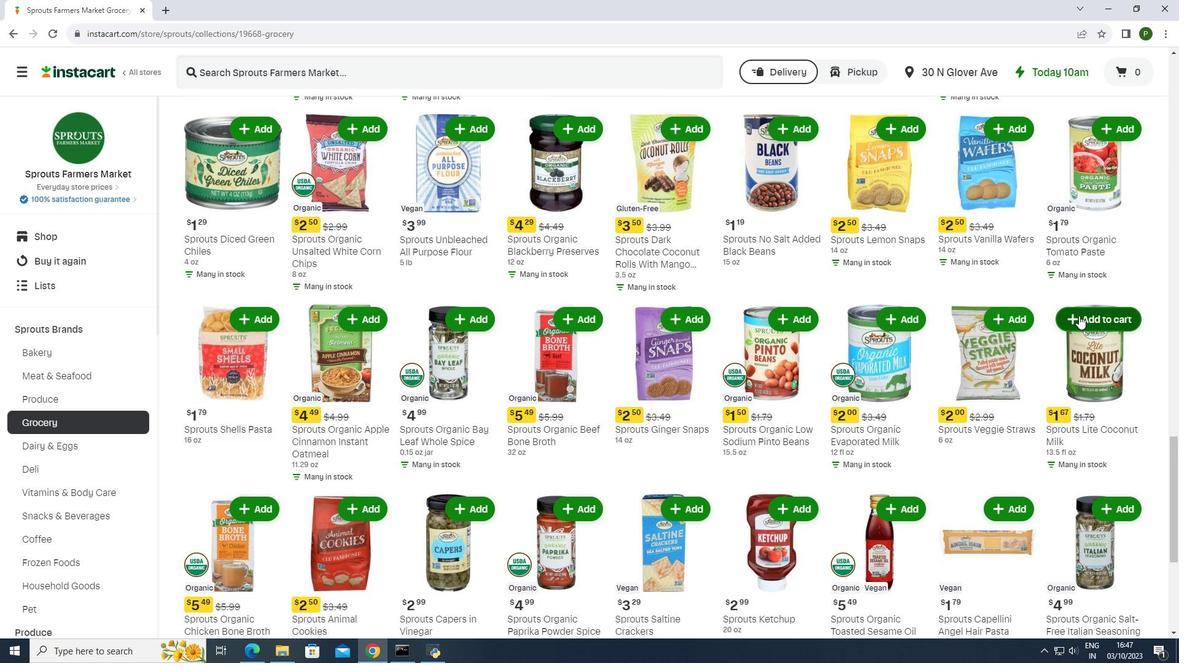 
Action: Mouse pressed left at (1079, 315)
Screenshot: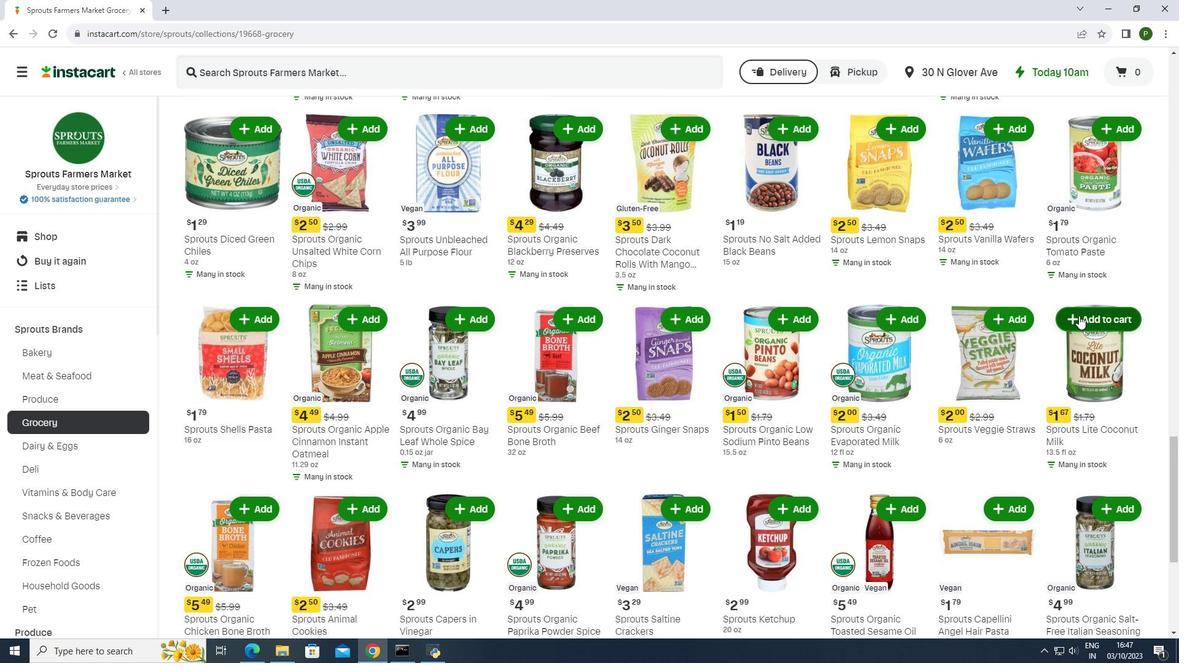 
